 Task: Find connections with filter location Thornbury with filter topic #lockdownwith filter profile language English with filter current company Sabre Corporation with filter school St. Ann's College of Engineering and Technology., Nayunipalli(V), Vetapalem(M), Chirala-523187,(CC-F0) with filter industry Conservation Programs with filter service category Cybersecurity with filter keywords title Plumber
Action: Mouse moved to (473, 68)
Screenshot: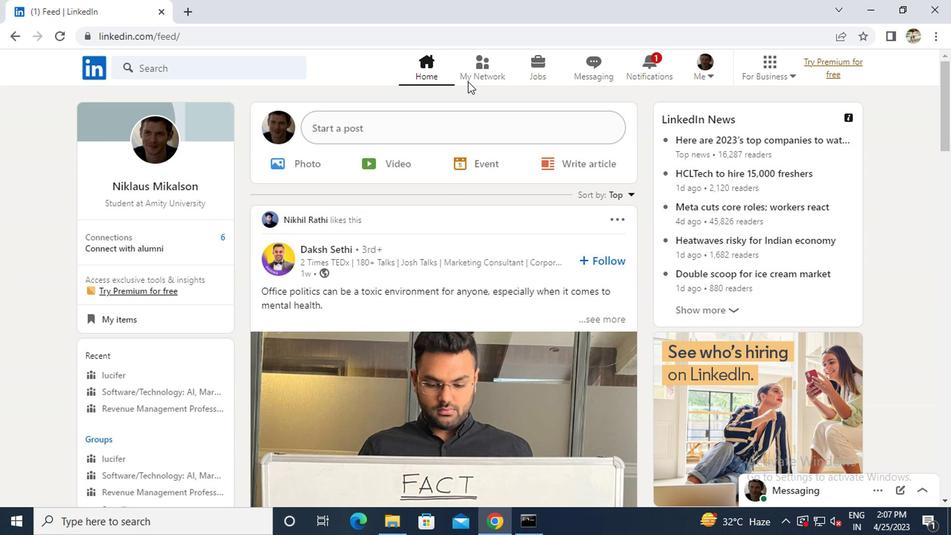 
Action: Mouse pressed left at (473, 68)
Screenshot: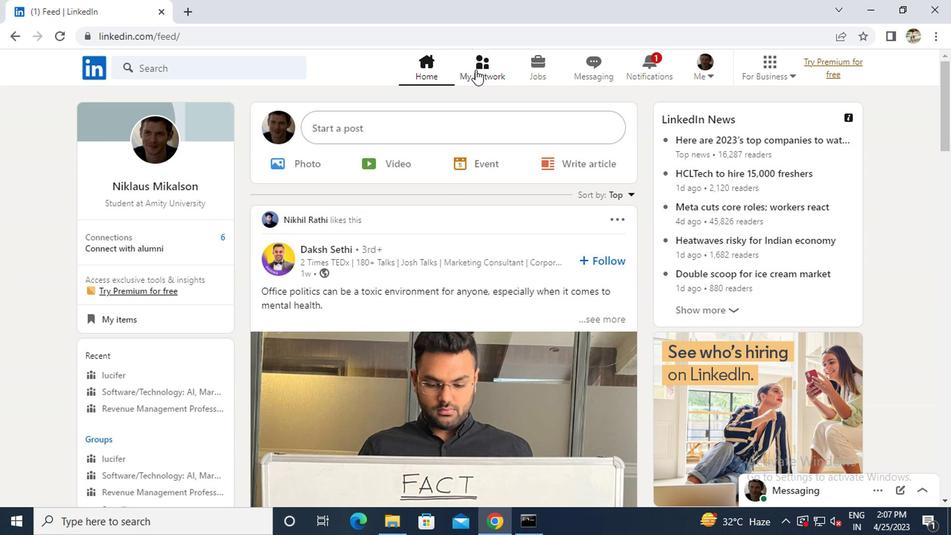 
Action: Mouse moved to (222, 143)
Screenshot: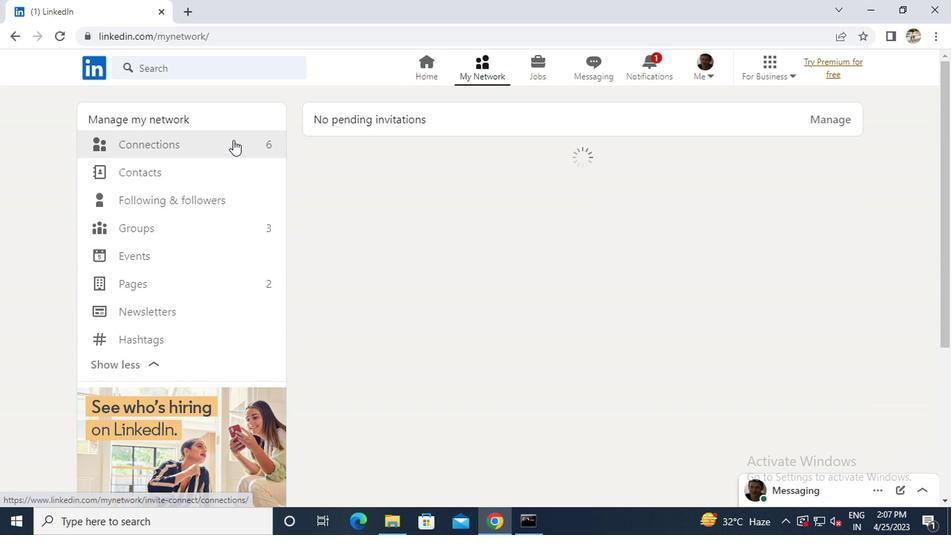 
Action: Mouse pressed left at (222, 143)
Screenshot: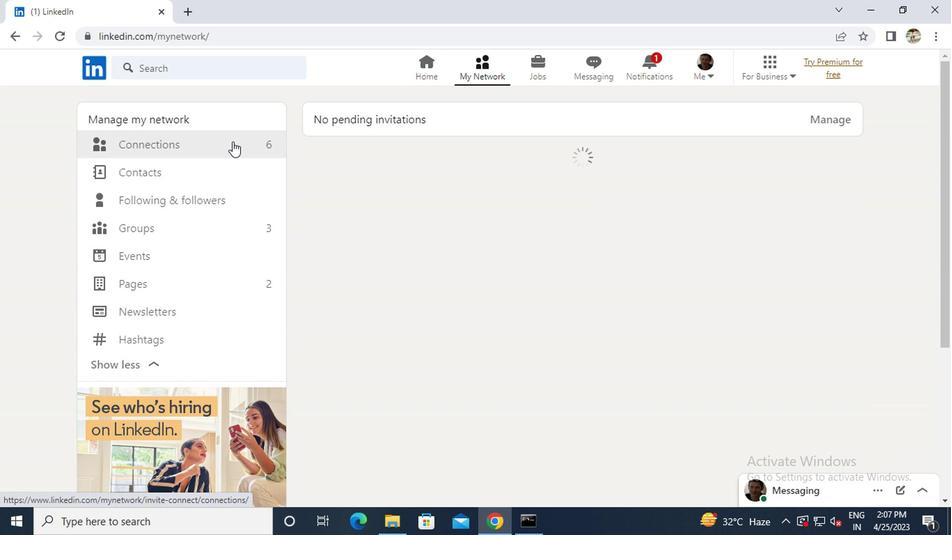 
Action: Mouse moved to (580, 146)
Screenshot: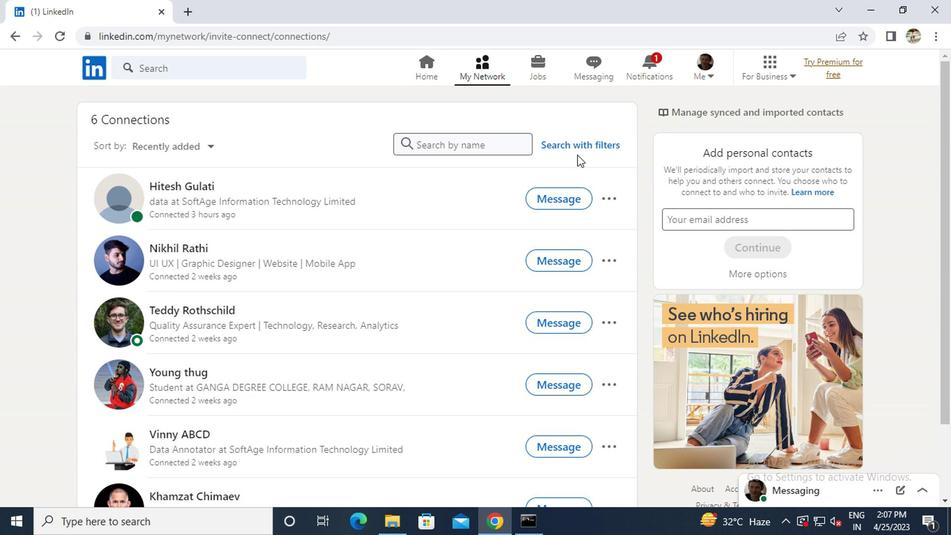 
Action: Mouse pressed left at (580, 146)
Screenshot: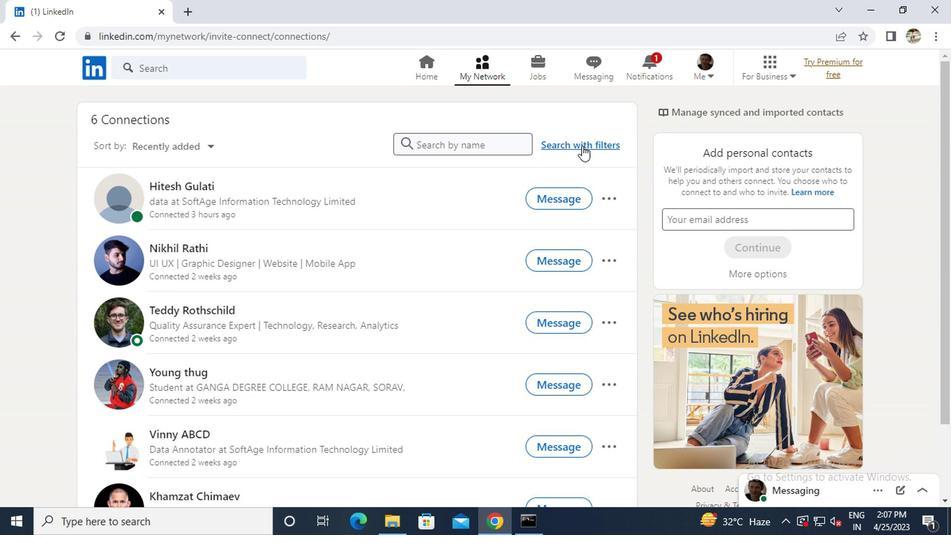 
Action: Mouse moved to (444, 100)
Screenshot: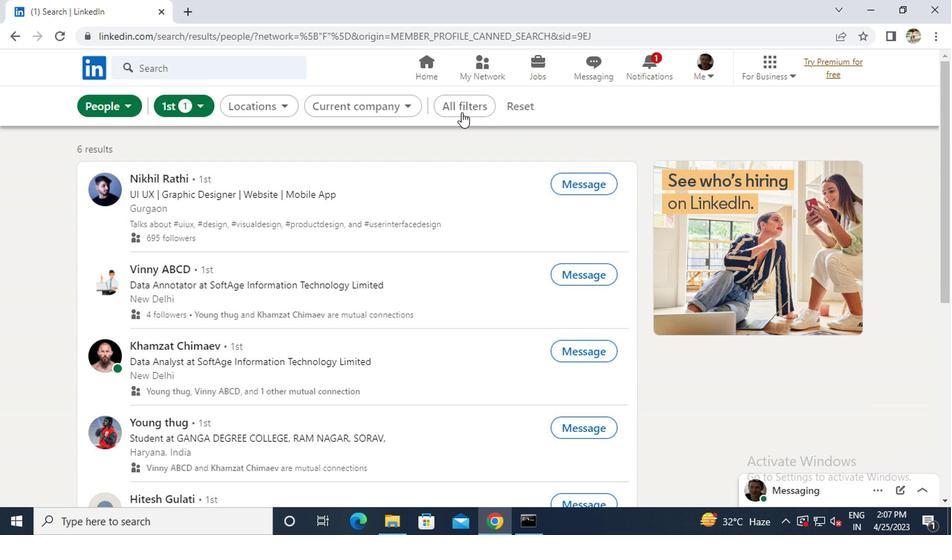 
Action: Mouse pressed left at (444, 100)
Screenshot: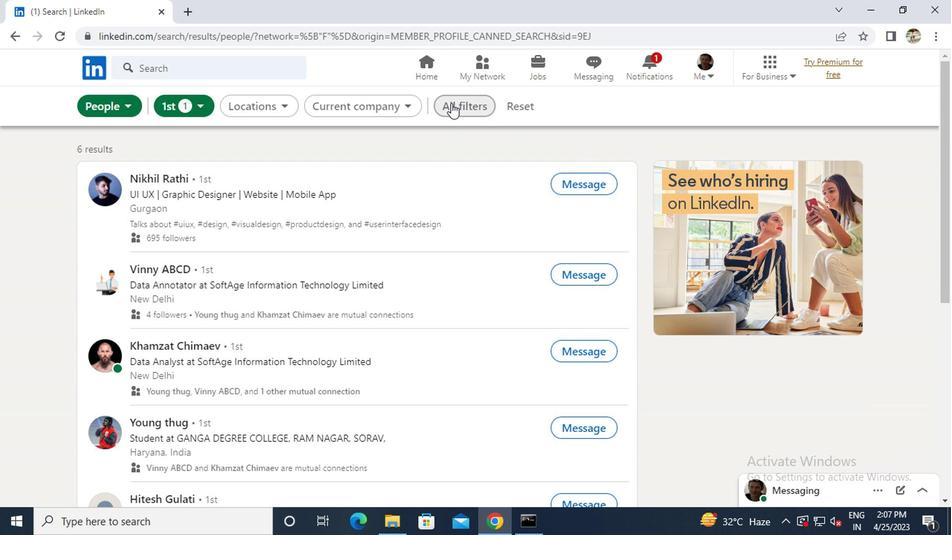 
Action: Mouse moved to (710, 282)
Screenshot: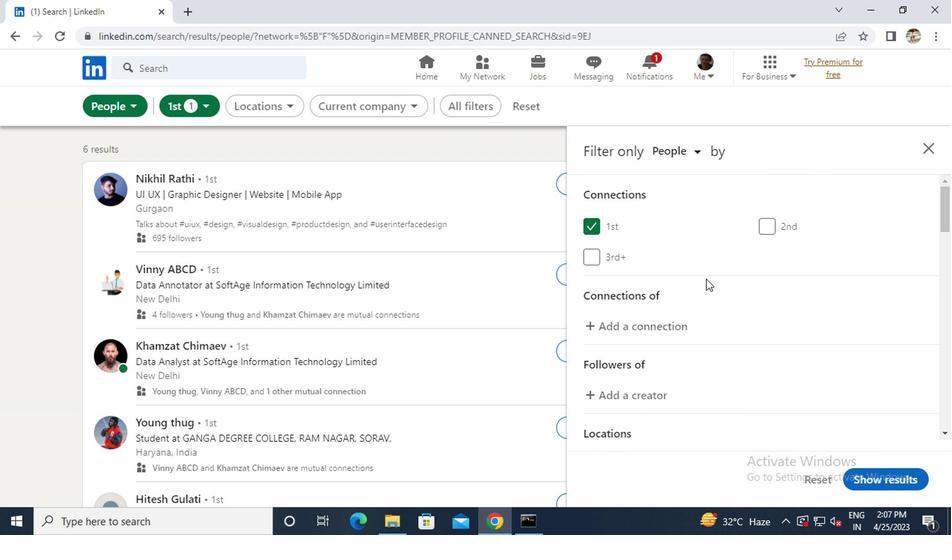 
Action: Mouse scrolled (710, 281) with delta (0, 0)
Screenshot: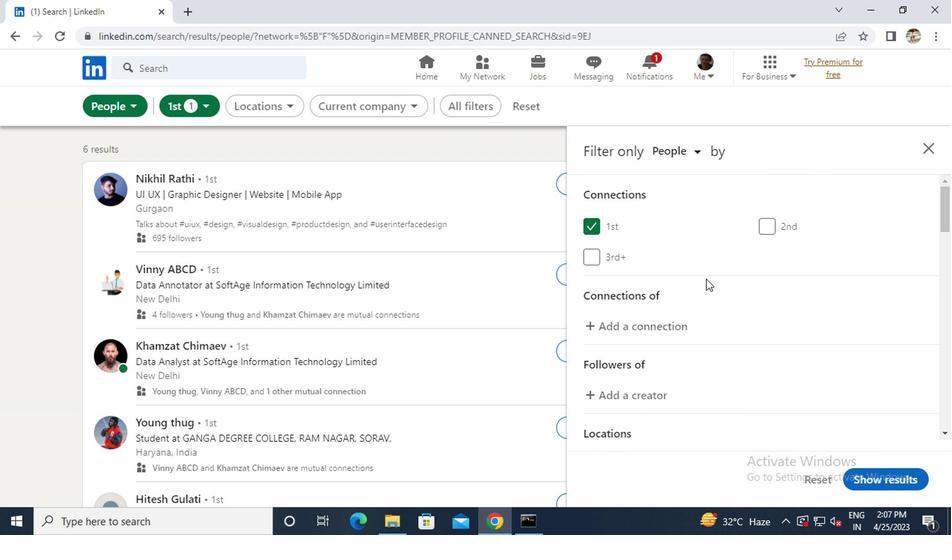 
Action: Mouse scrolled (710, 281) with delta (0, 0)
Screenshot: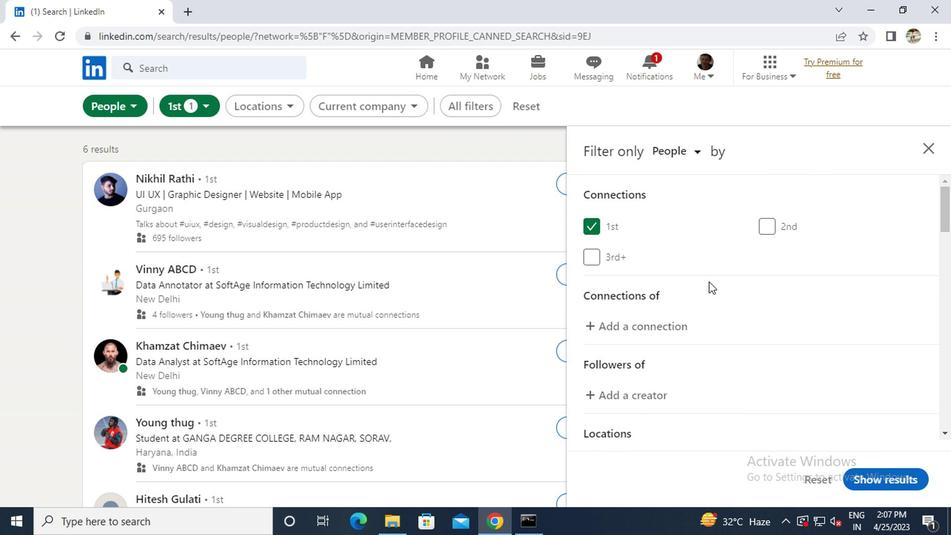 
Action: Mouse scrolled (710, 281) with delta (0, 0)
Screenshot: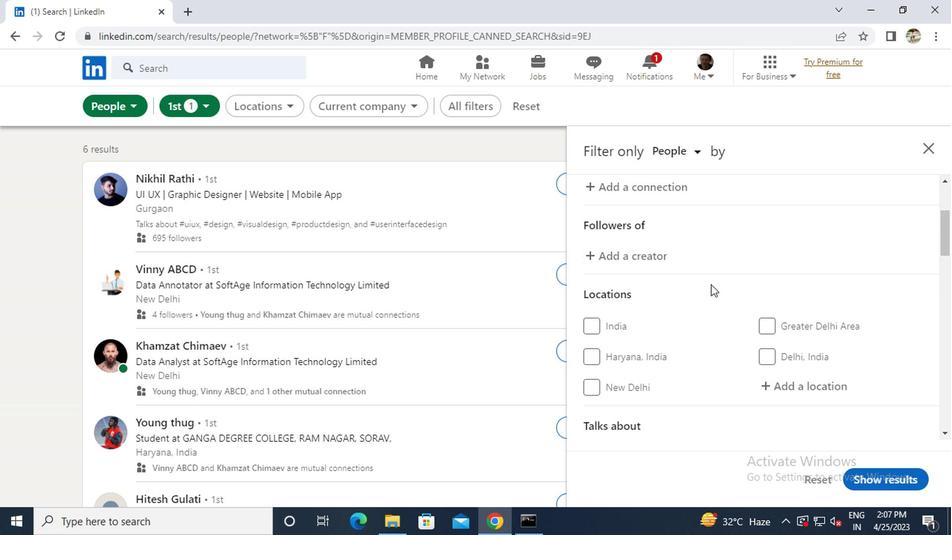 
Action: Mouse moved to (768, 309)
Screenshot: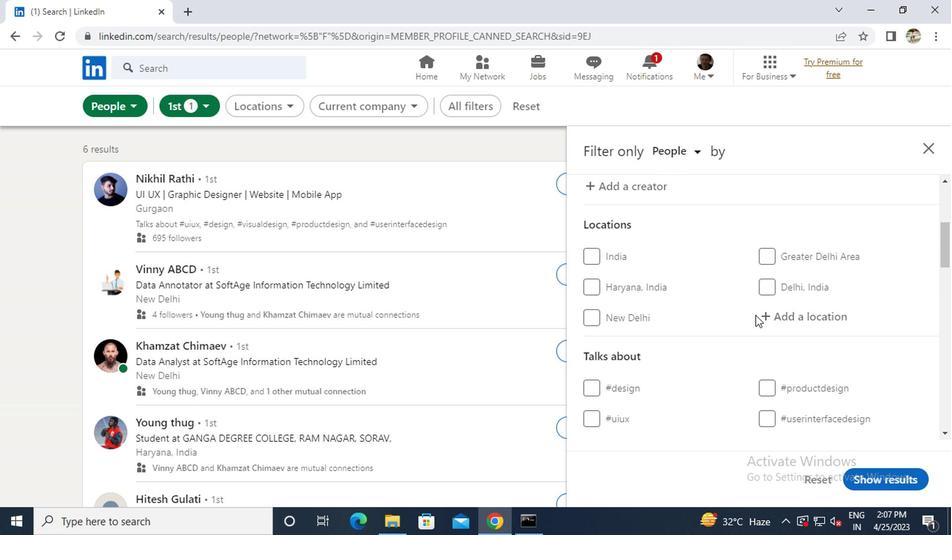 
Action: Mouse pressed left at (768, 309)
Screenshot: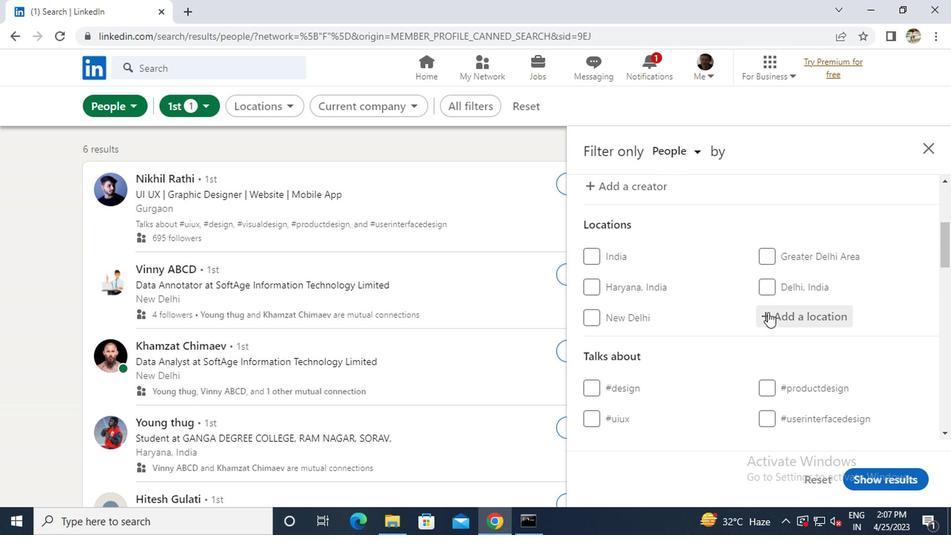 
Action: Key pressed <Key.caps_lock>t<Key.caps_lock>hornbury<Key.enter>
Screenshot: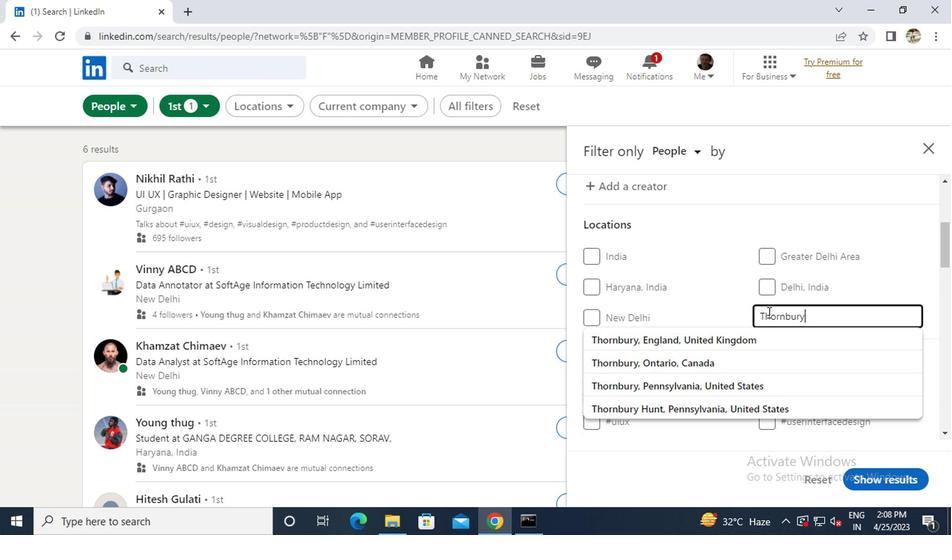 
Action: Mouse scrolled (768, 308) with delta (0, 0)
Screenshot: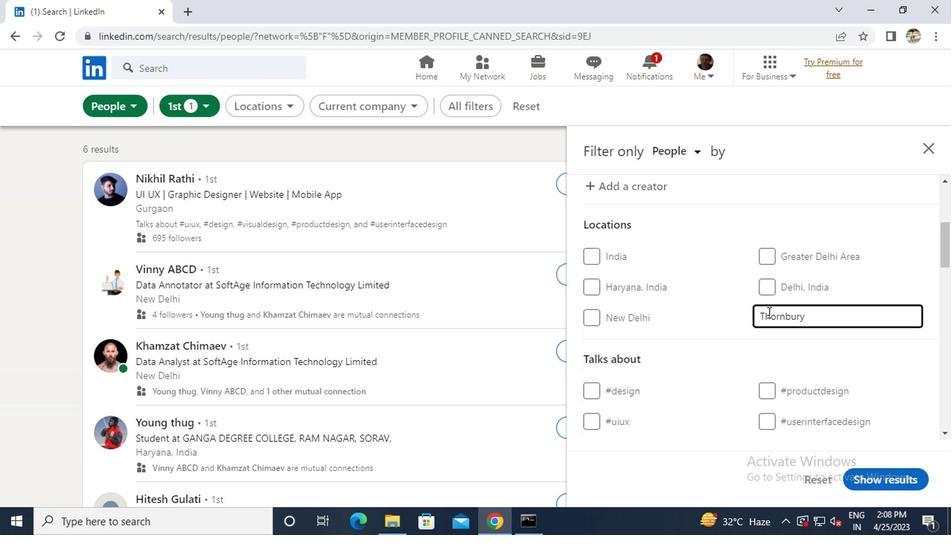 
Action: Mouse moved to (763, 310)
Screenshot: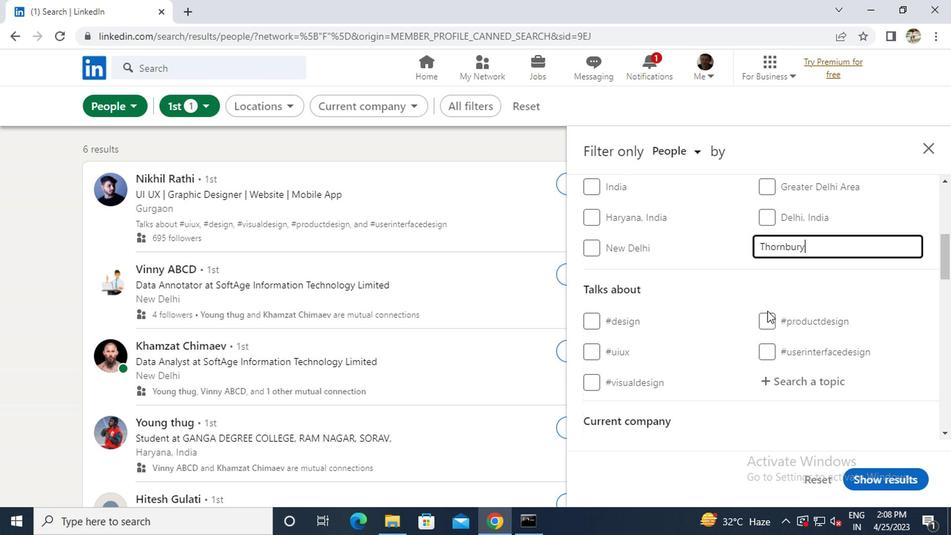 
Action: Mouse scrolled (763, 309) with delta (0, 0)
Screenshot: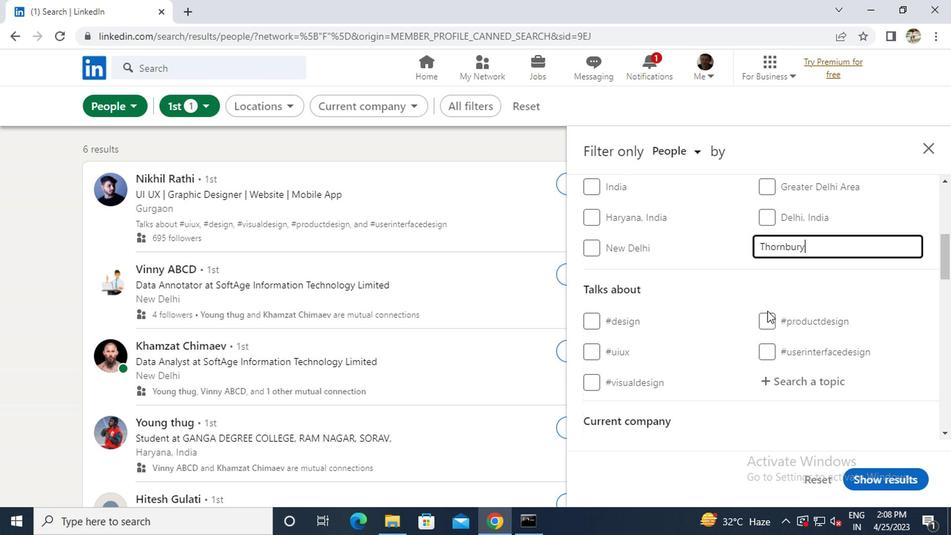 
Action: Mouse moved to (762, 310)
Screenshot: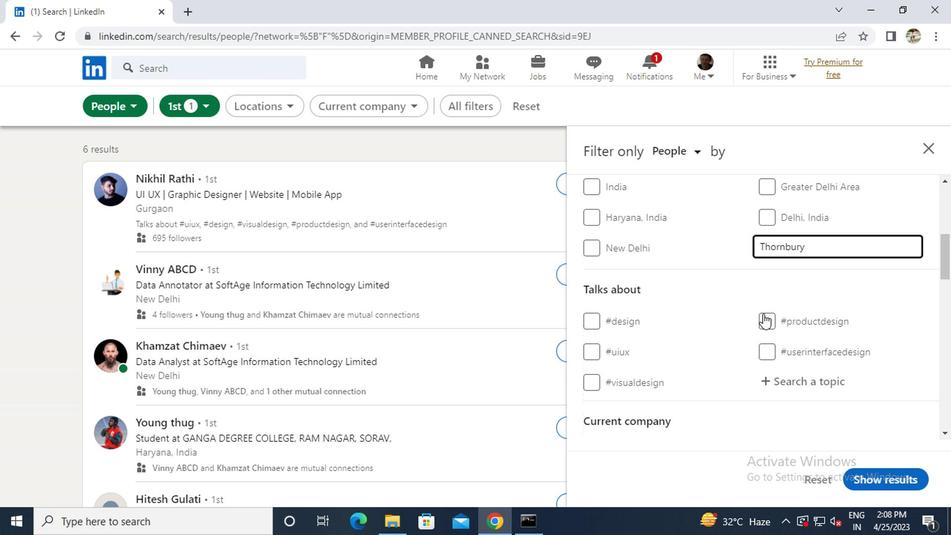 
Action: Mouse scrolled (762, 309) with delta (0, 0)
Screenshot: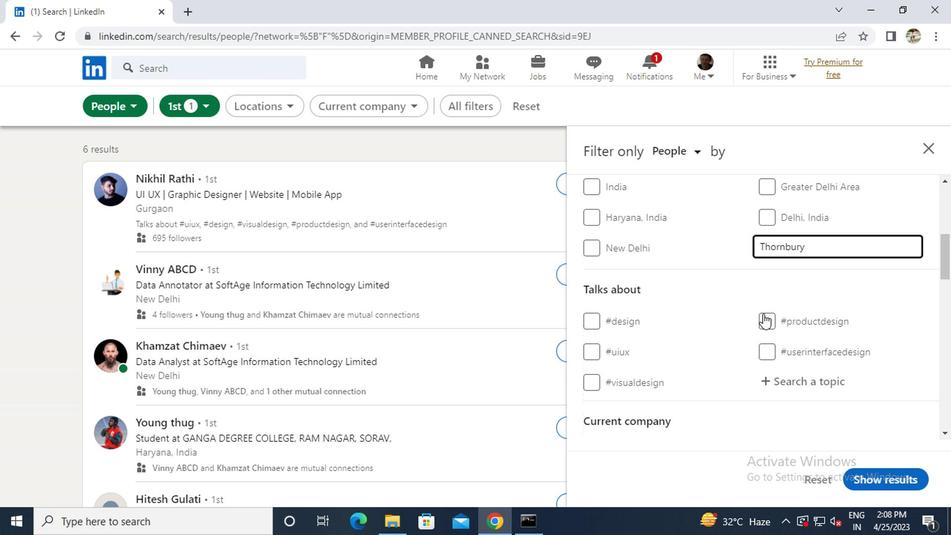 
Action: Mouse moved to (785, 245)
Screenshot: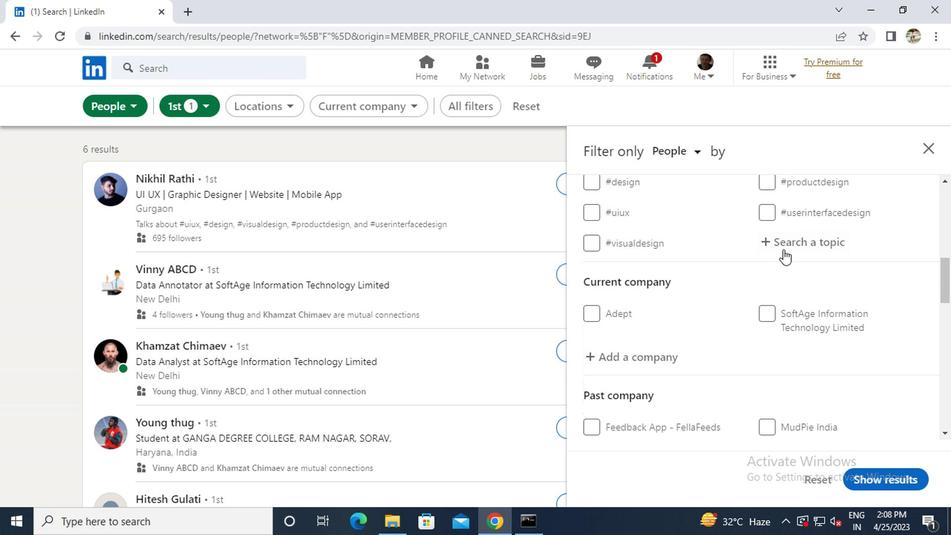 
Action: Mouse pressed left at (785, 245)
Screenshot: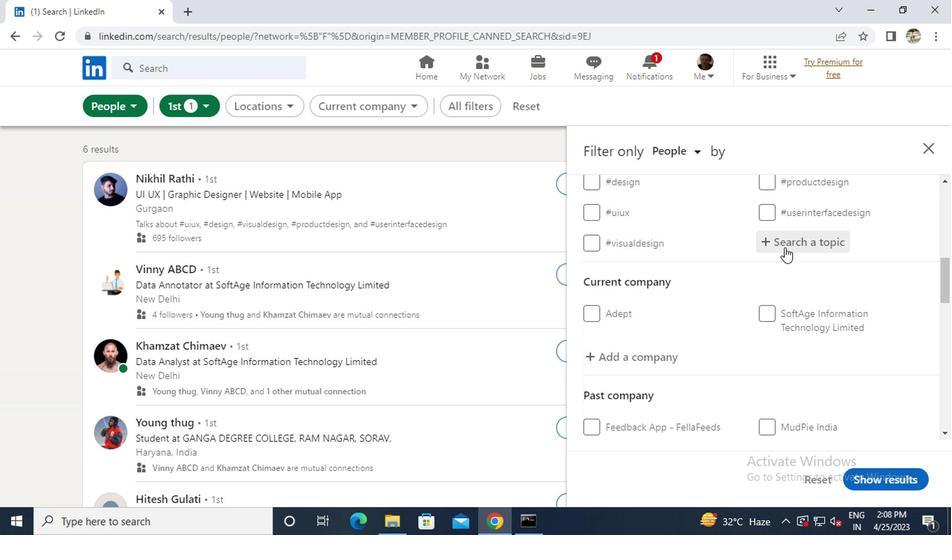 
Action: Key pressed <Key.caps_lock><Key.shift>#<Key.caps_lock>LOCKDOWN
Screenshot: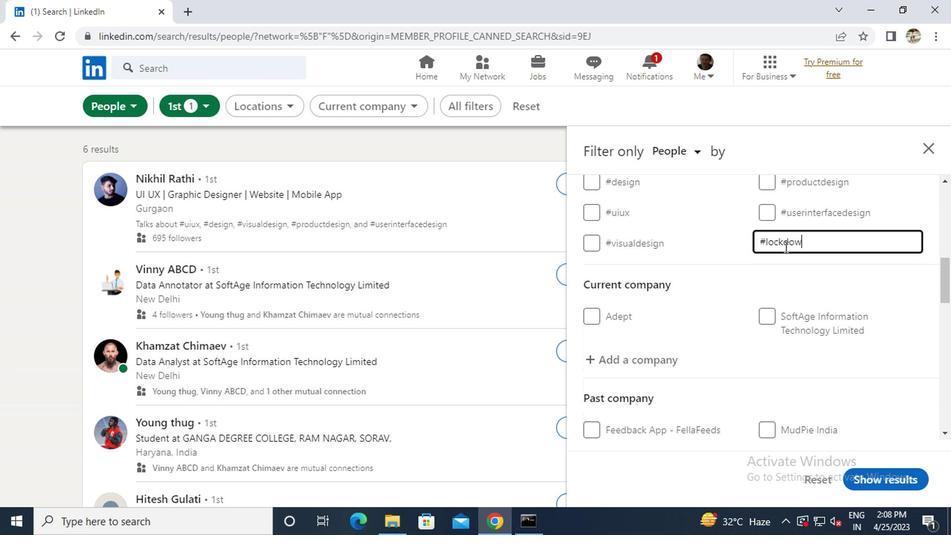 
Action: Mouse scrolled (785, 244) with delta (0, 0)
Screenshot: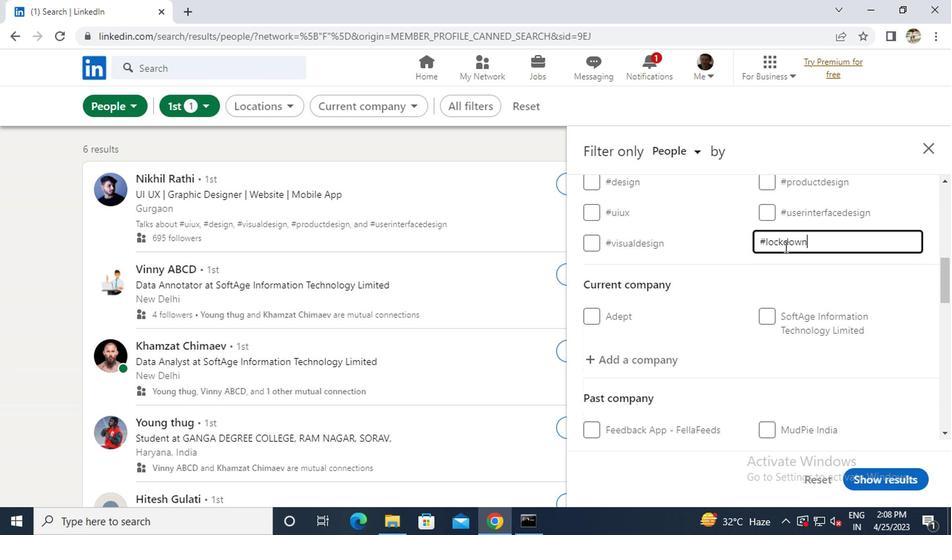 
Action: Mouse scrolled (785, 244) with delta (0, 0)
Screenshot: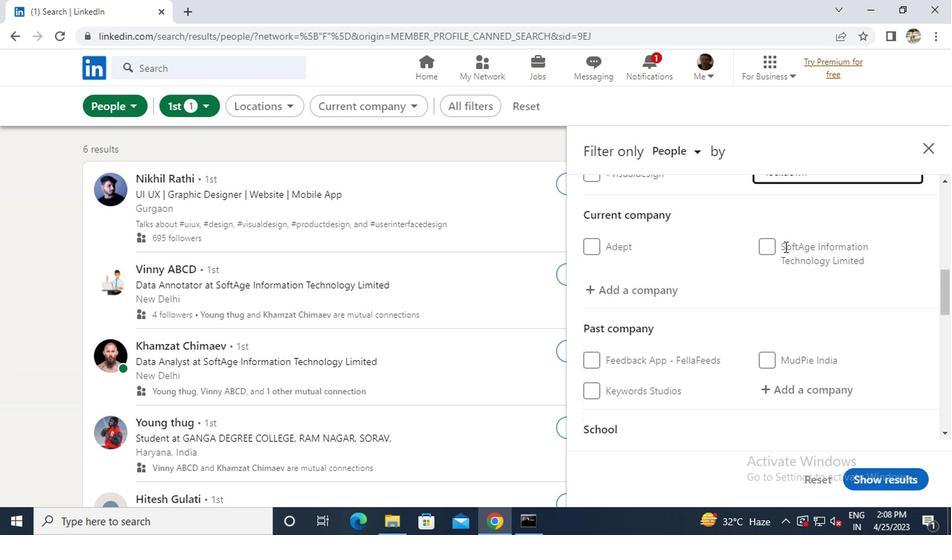 
Action: Mouse scrolled (785, 244) with delta (0, 0)
Screenshot: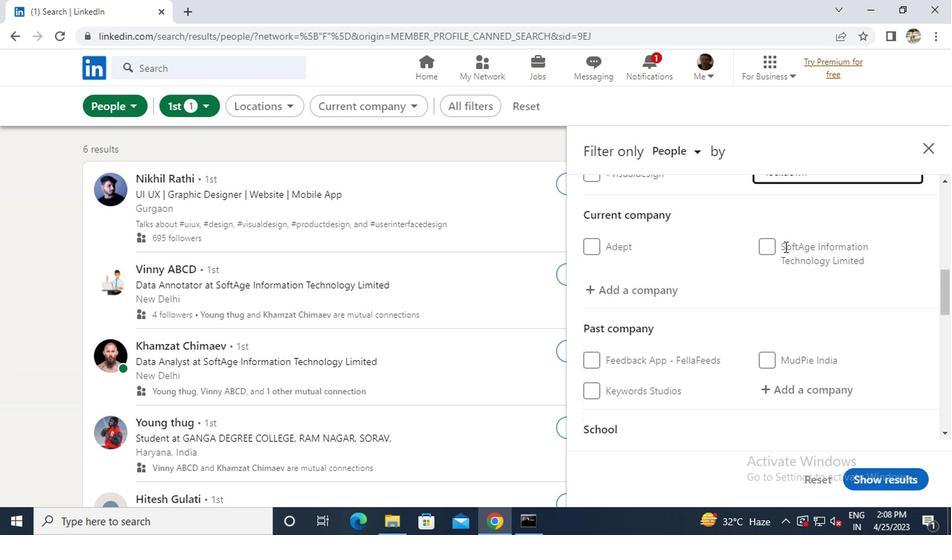 
Action: Mouse moved to (787, 242)
Screenshot: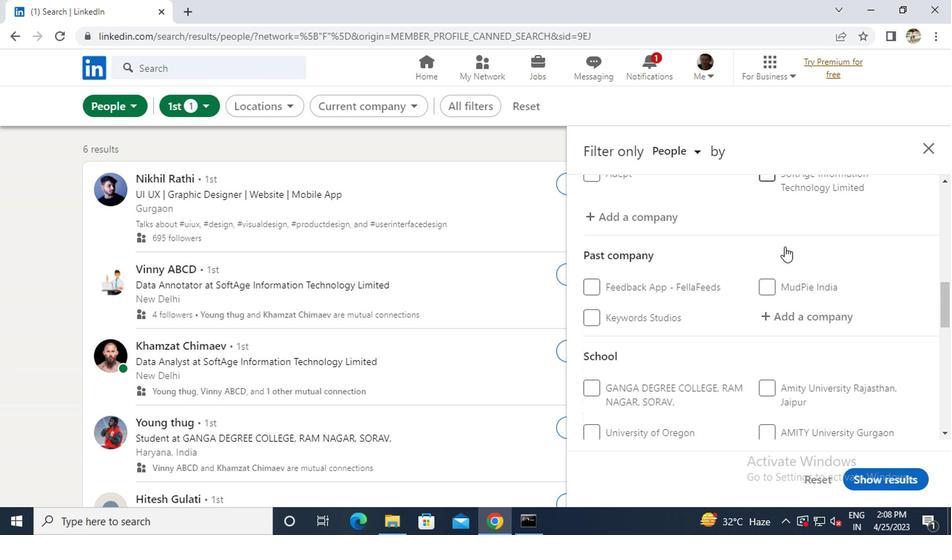 
Action: Mouse scrolled (787, 241) with delta (0, 0)
Screenshot: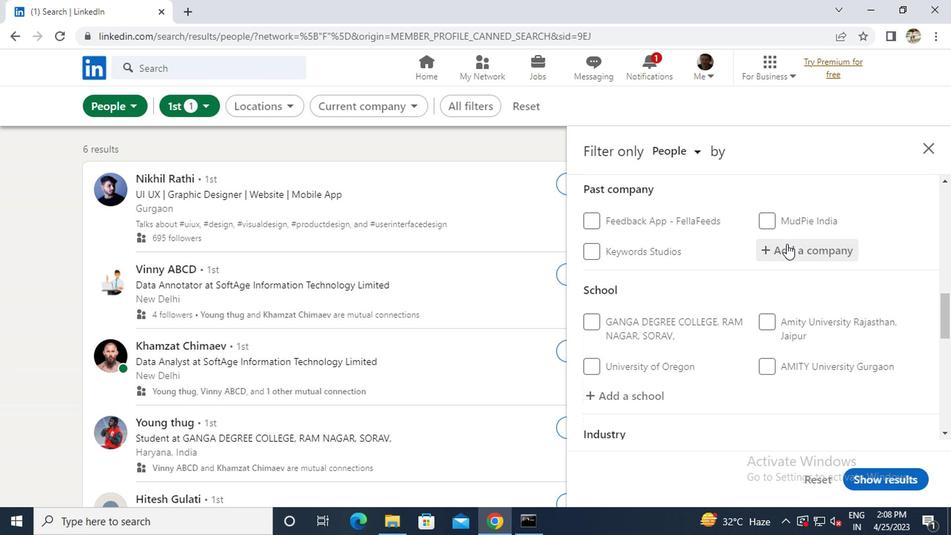 
Action: Mouse scrolled (787, 241) with delta (0, 0)
Screenshot: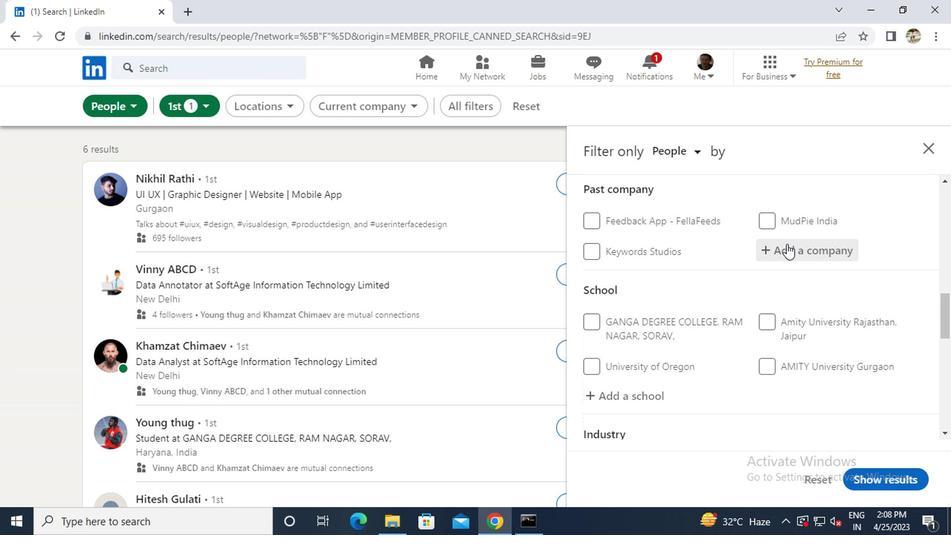 
Action: Mouse scrolled (787, 241) with delta (0, 0)
Screenshot: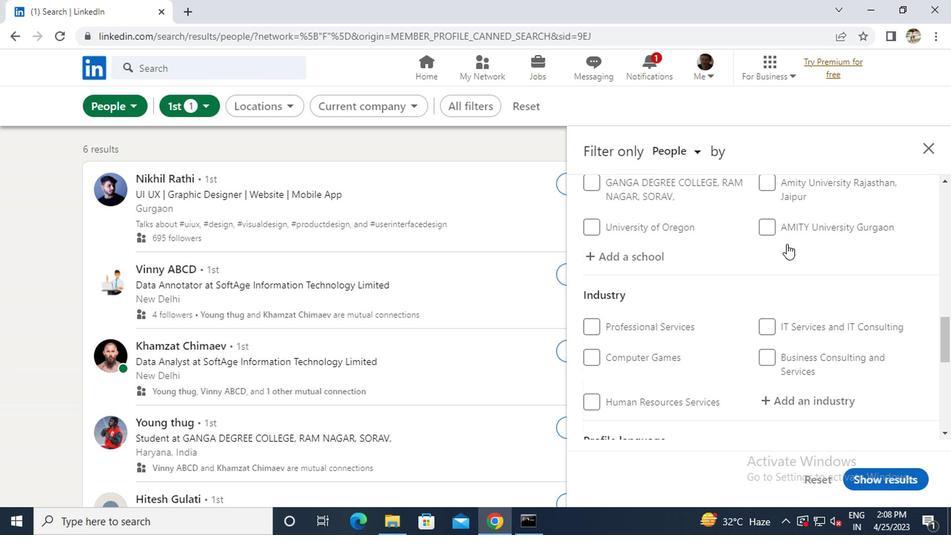 
Action: Mouse scrolled (787, 241) with delta (0, 0)
Screenshot: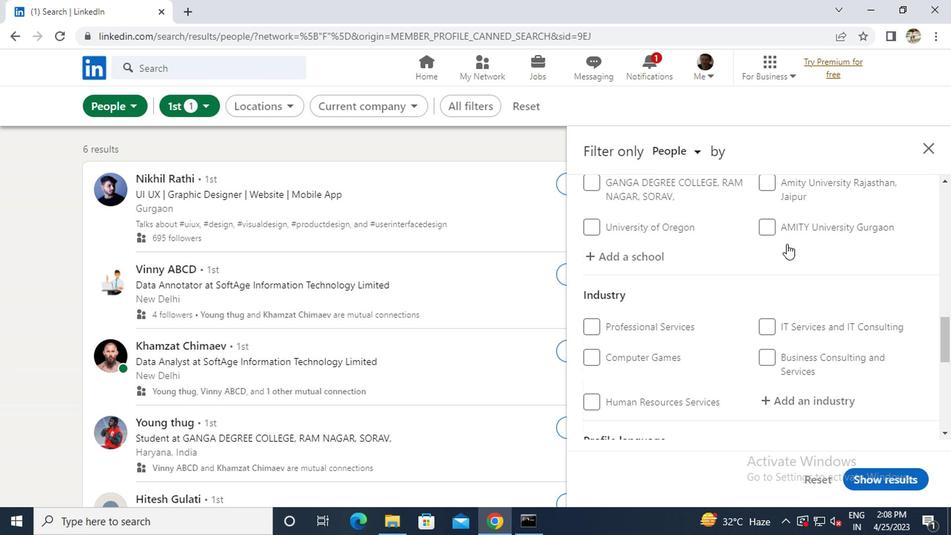 
Action: Mouse moved to (770, 243)
Screenshot: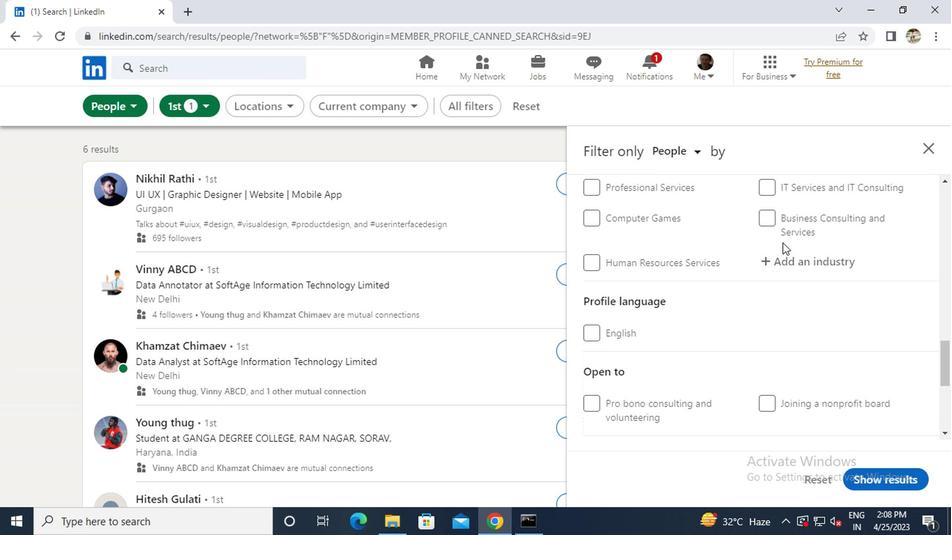 
Action: Mouse scrolled (770, 243) with delta (0, 0)
Screenshot: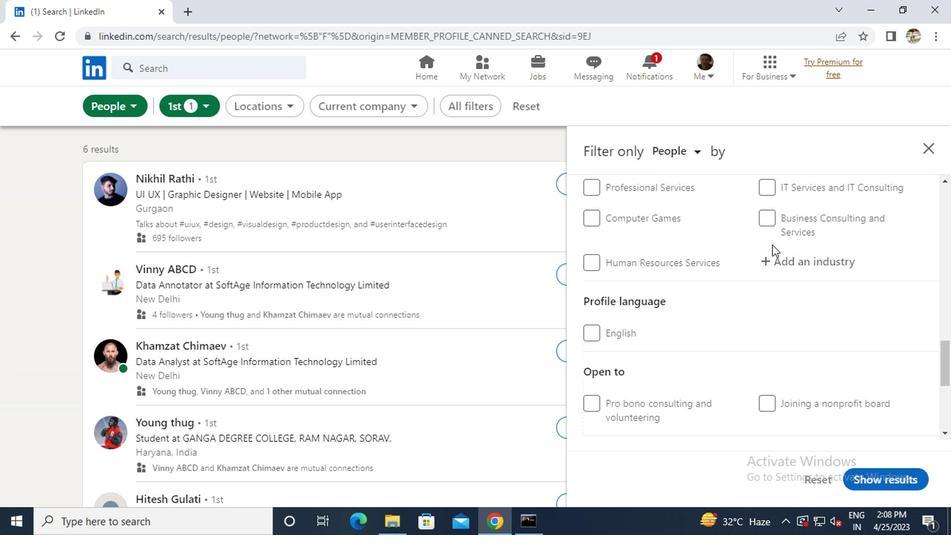 
Action: Mouse moved to (587, 265)
Screenshot: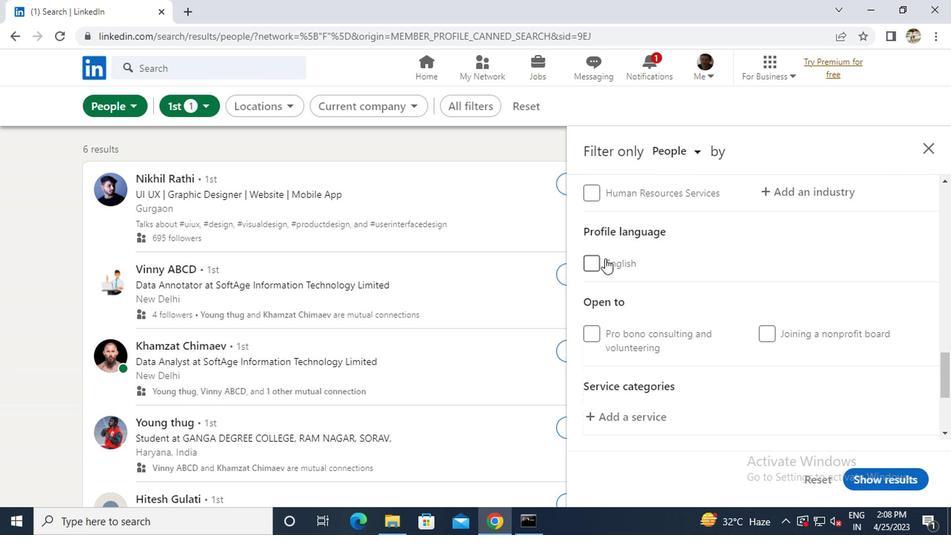 
Action: Mouse pressed left at (587, 265)
Screenshot: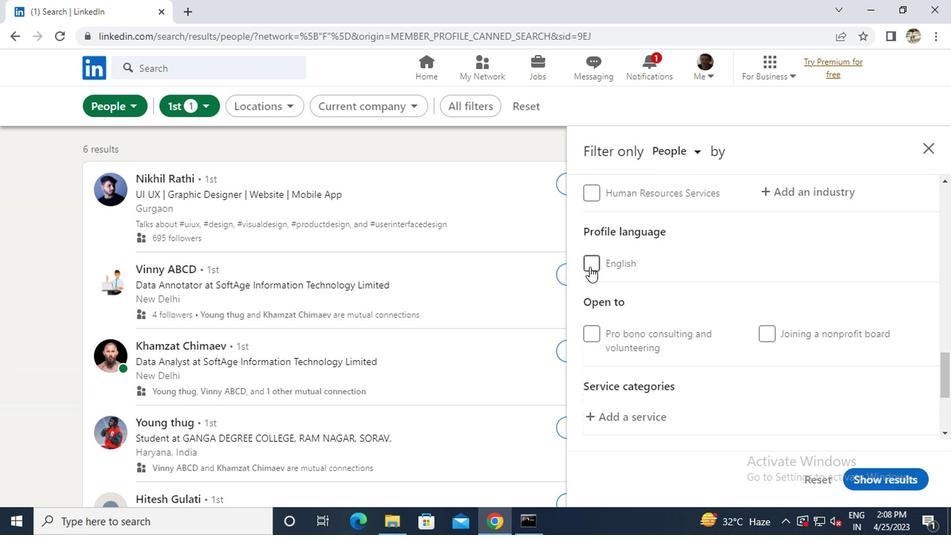
Action: Mouse scrolled (587, 265) with delta (0, 0)
Screenshot: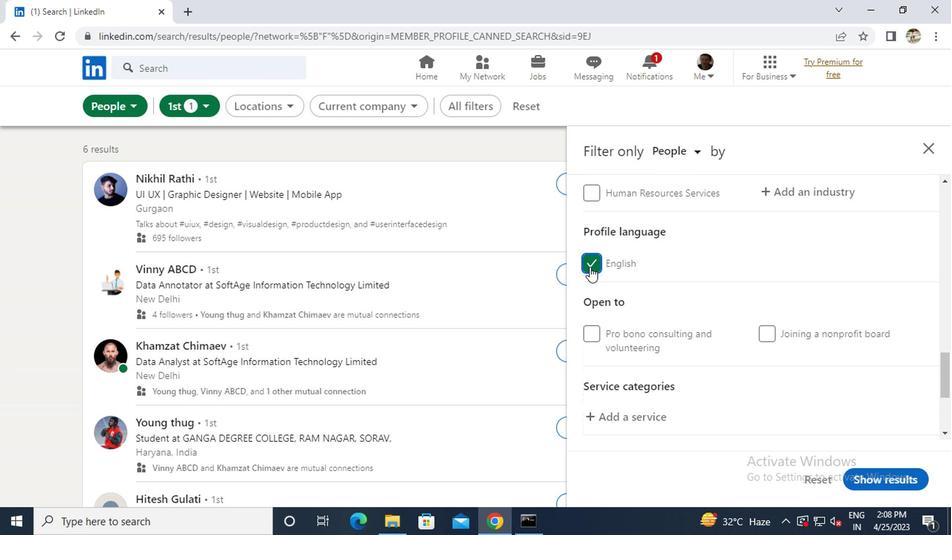 
Action: Mouse scrolled (587, 265) with delta (0, 0)
Screenshot: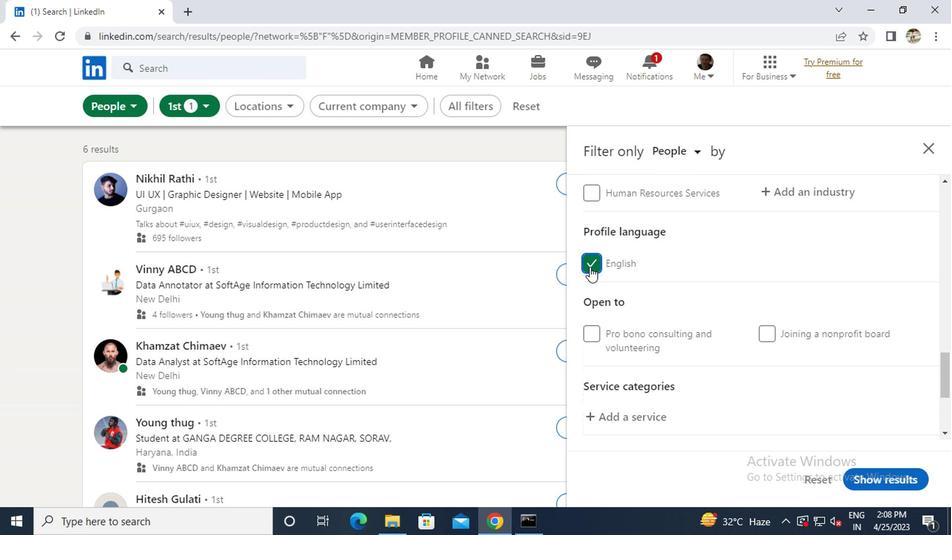 
Action: Mouse scrolled (587, 265) with delta (0, 0)
Screenshot: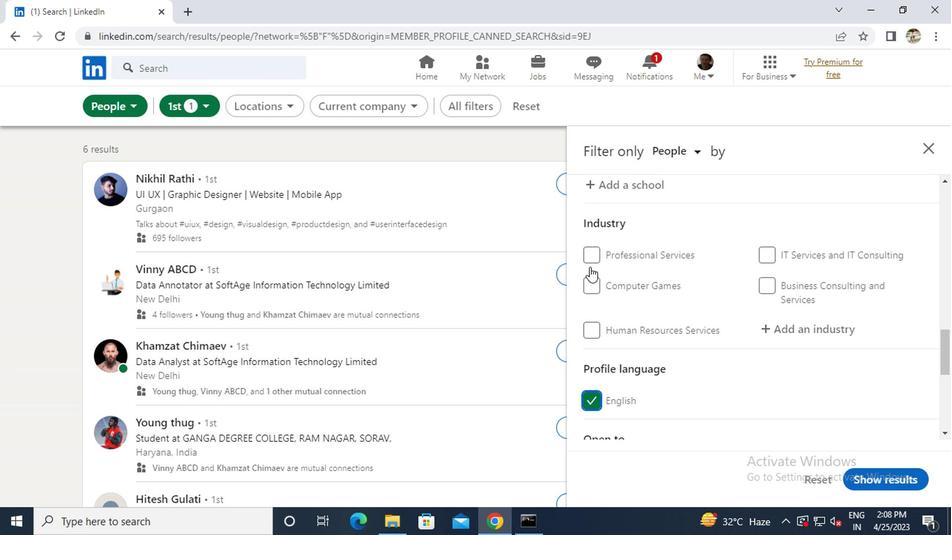 
Action: Mouse scrolled (587, 265) with delta (0, 0)
Screenshot: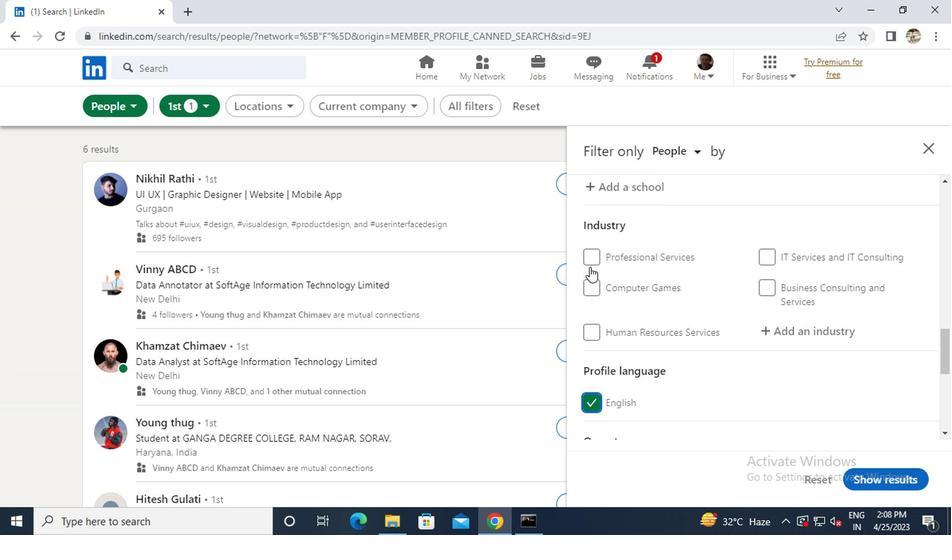 
Action: Mouse moved to (586, 265)
Screenshot: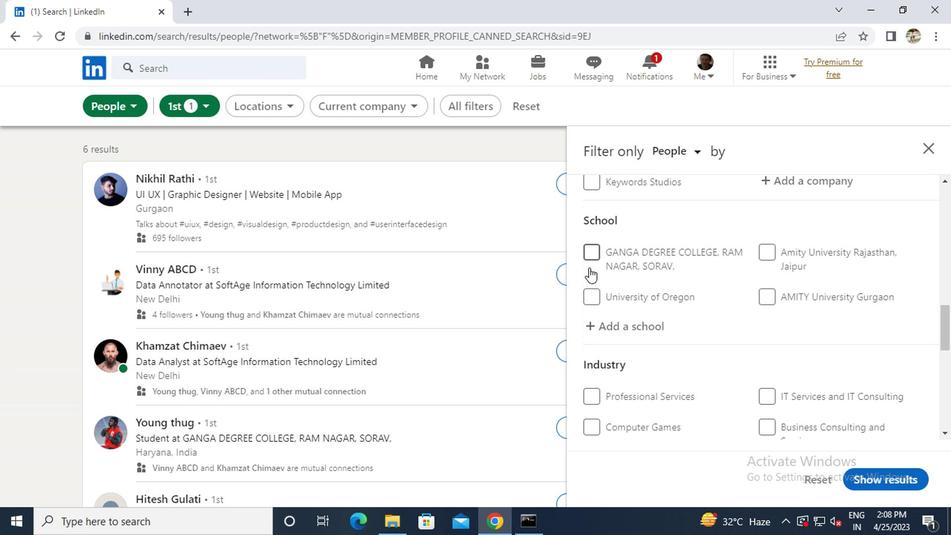 
Action: Mouse scrolled (586, 266) with delta (0, 0)
Screenshot: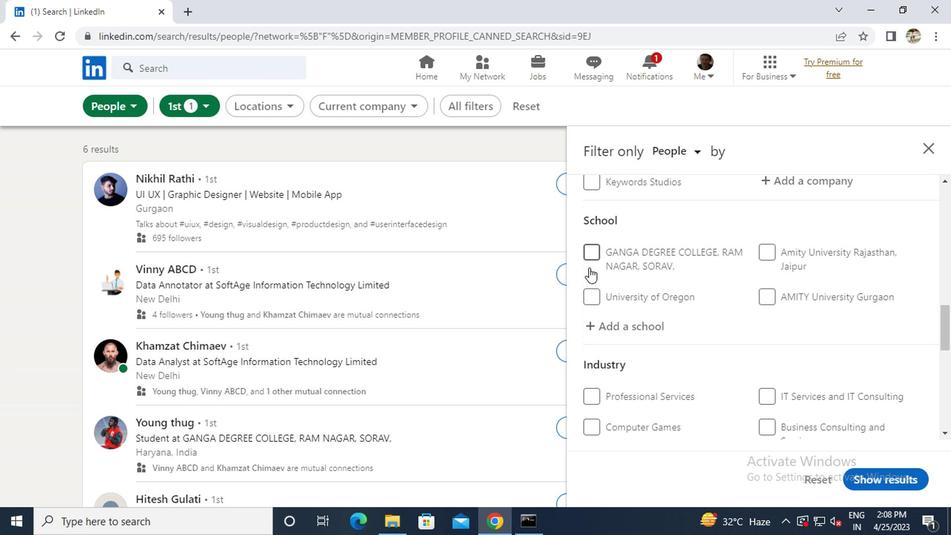 
Action: Mouse scrolled (586, 266) with delta (0, 0)
Screenshot: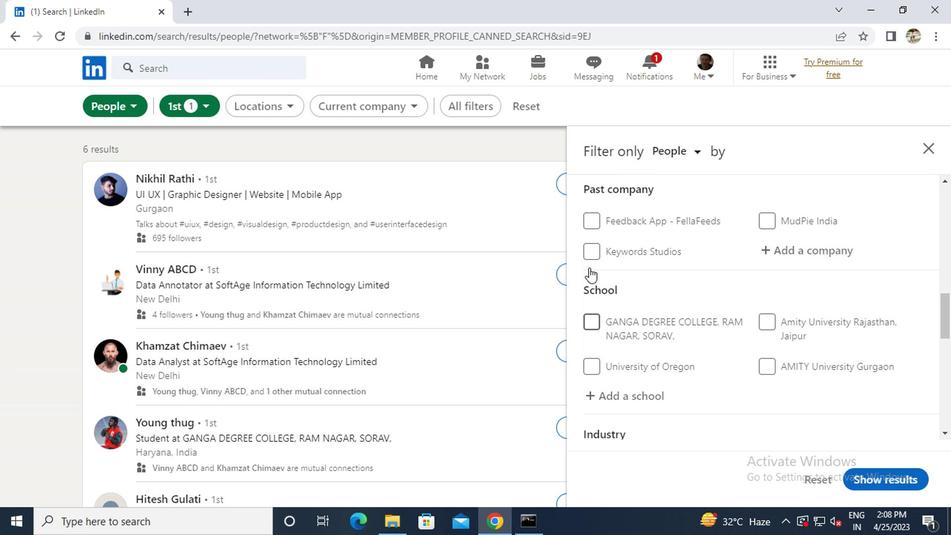 
Action: Mouse moved to (791, 287)
Screenshot: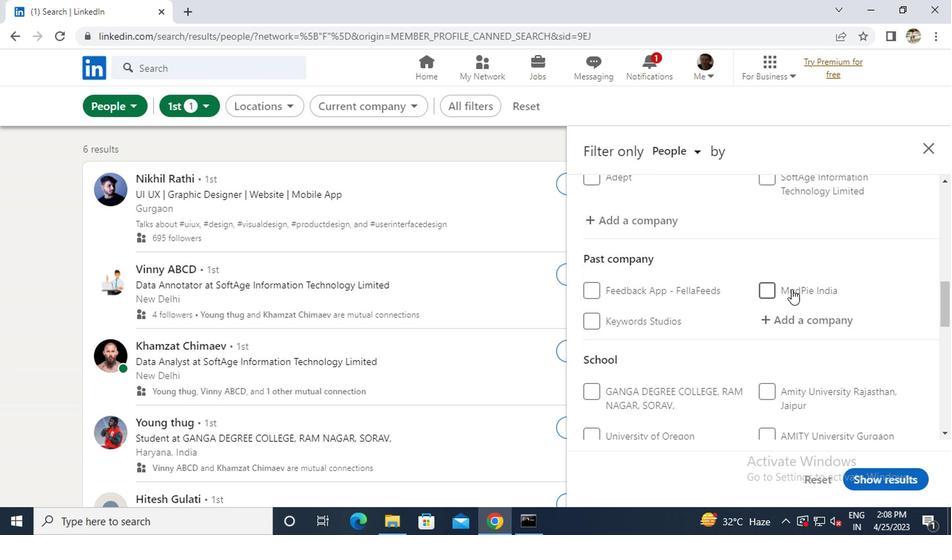 
Action: Mouse scrolled (791, 287) with delta (0, 0)
Screenshot: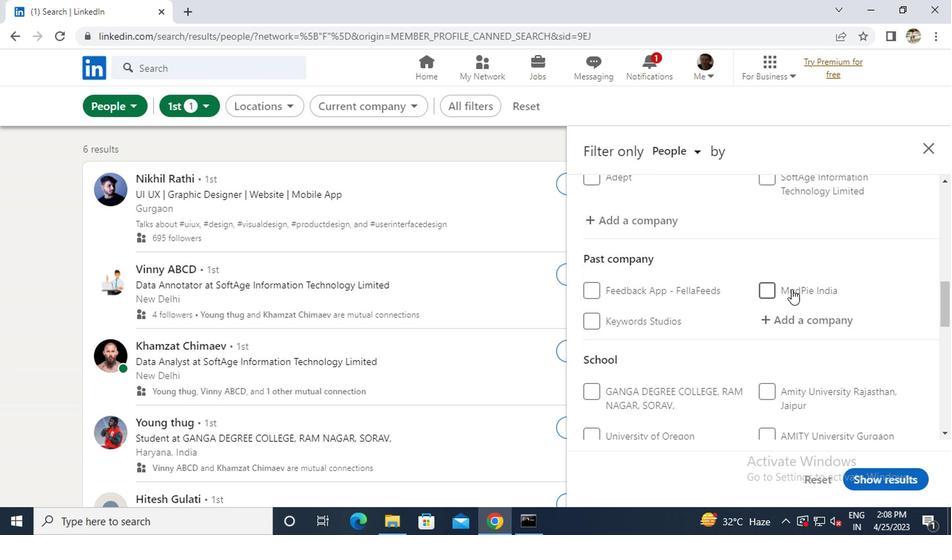 
Action: Mouse moved to (662, 290)
Screenshot: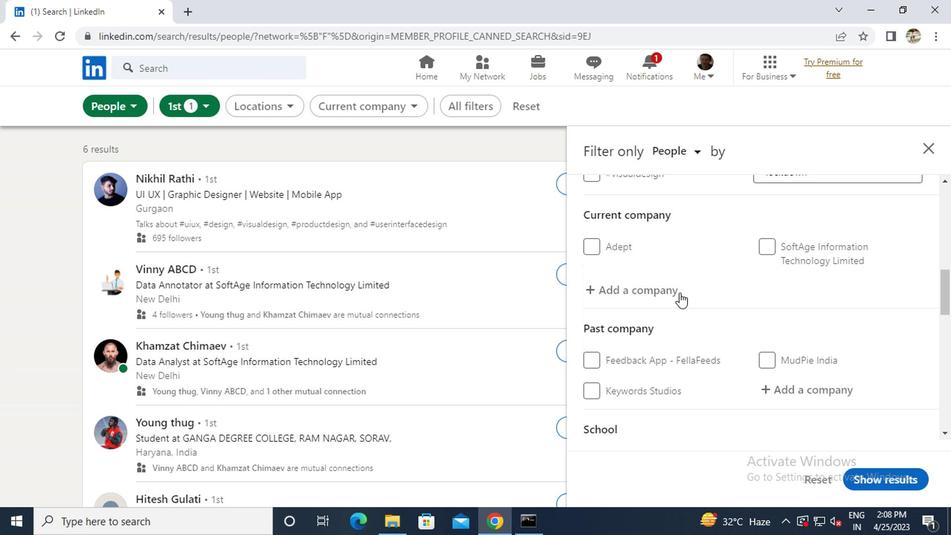 
Action: Mouse pressed left at (662, 290)
Screenshot: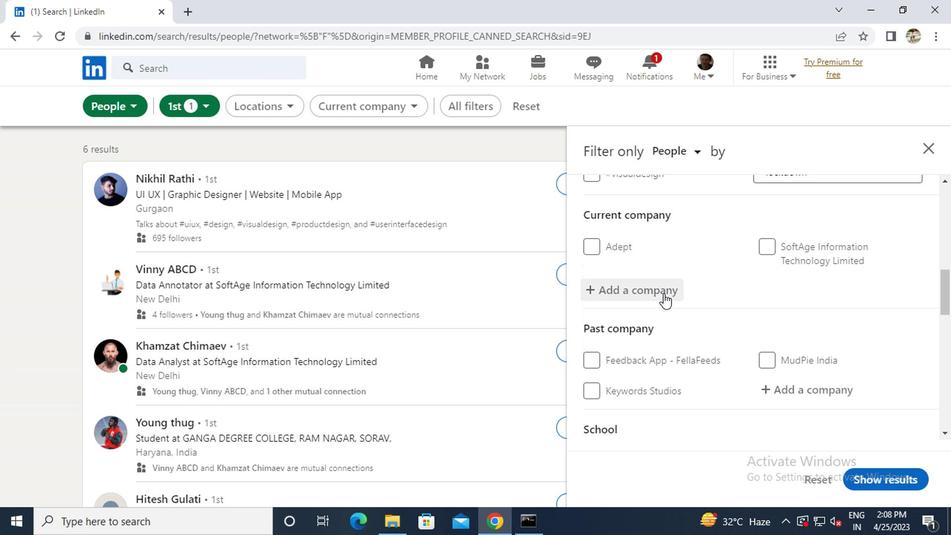 
Action: Mouse moved to (662, 290)
Screenshot: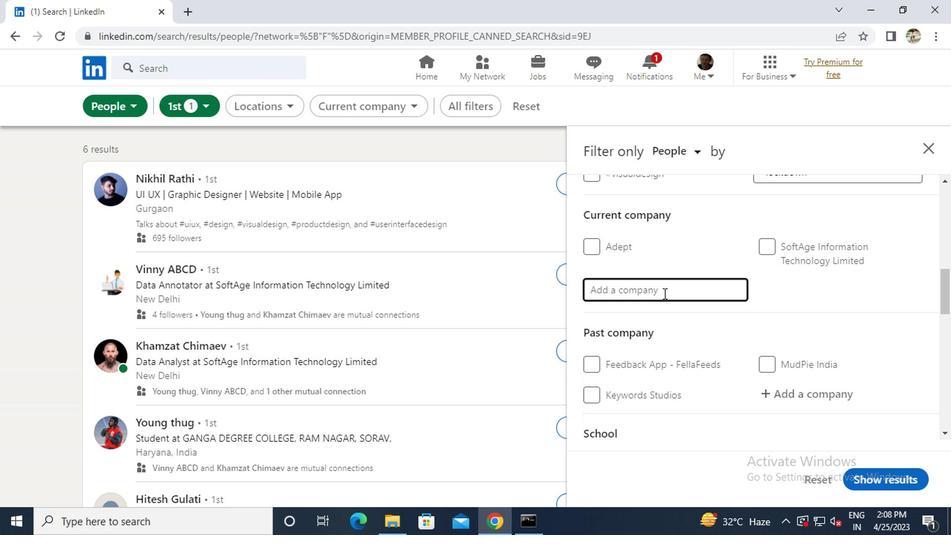 
Action: Key pressed <Key.caps_lock>S<Key.caps_lock>ABRE<Key.space><Key.caps_lock>
Screenshot: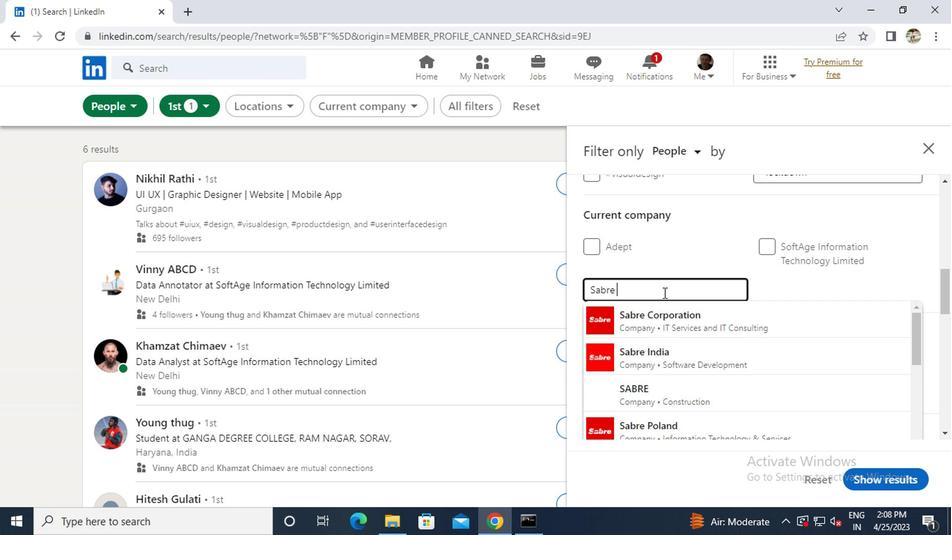 
Action: Mouse moved to (662, 310)
Screenshot: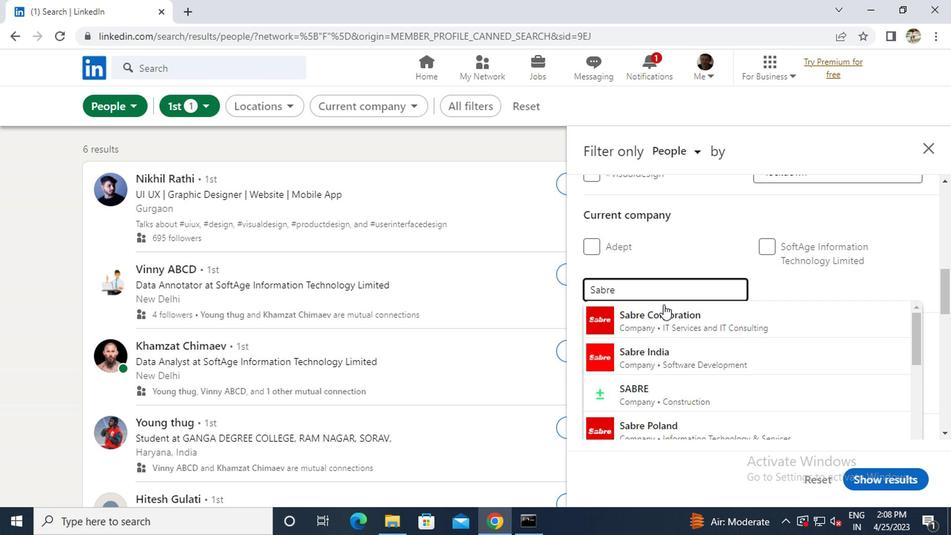
Action: Mouse pressed left at (662, 310)
Screenshot: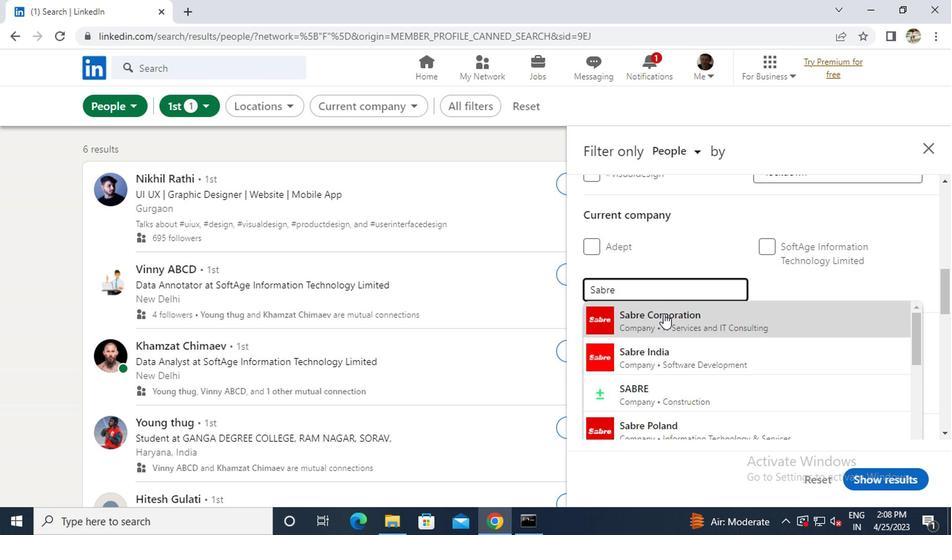
Action: Mouse scrolled (662, 309) with delta (0, 0)
Screenshot: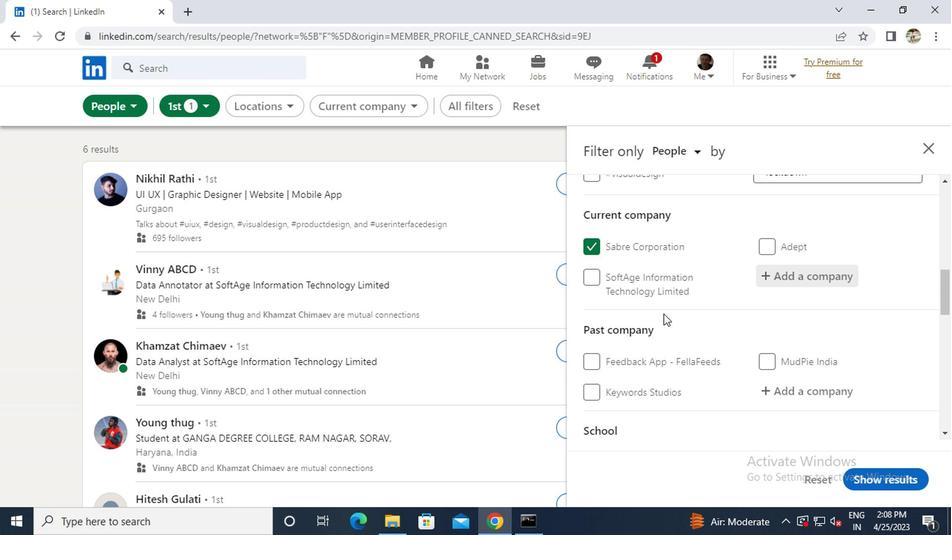 
Action: Mouse scrolled (662, 309) with delta (0, 0)
Screenshot: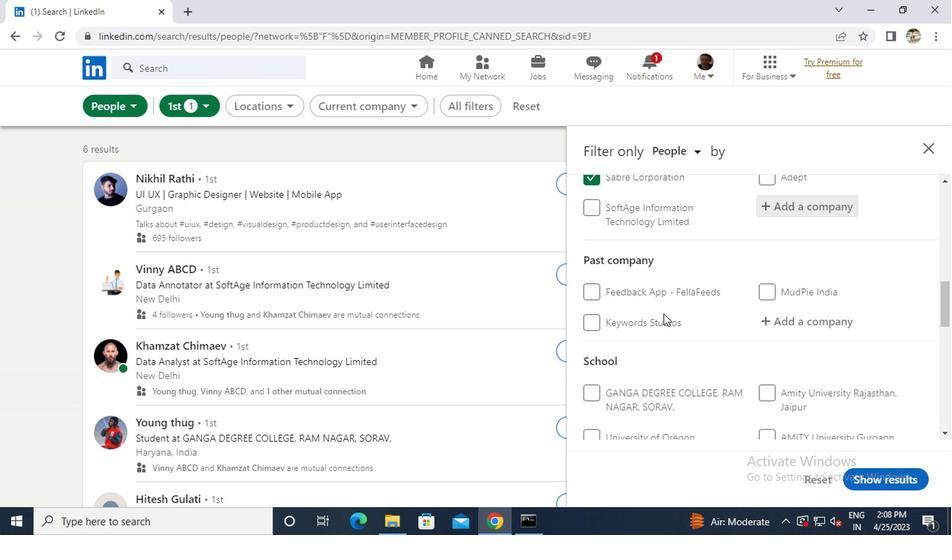 
Action: Mouse scrolled (662, 309) with delta (0, 0)
Screenshot: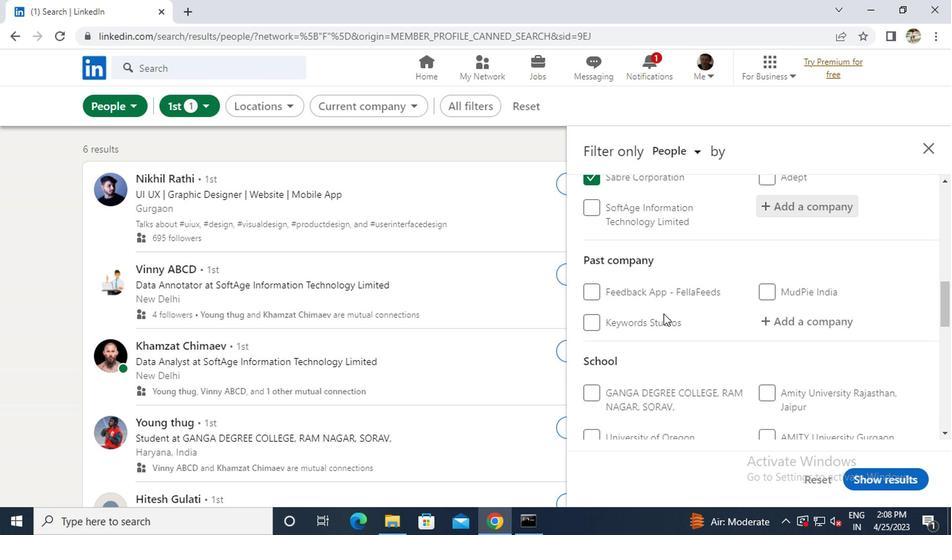 
Action: Mouse moved to (639, 325)
Screenshot: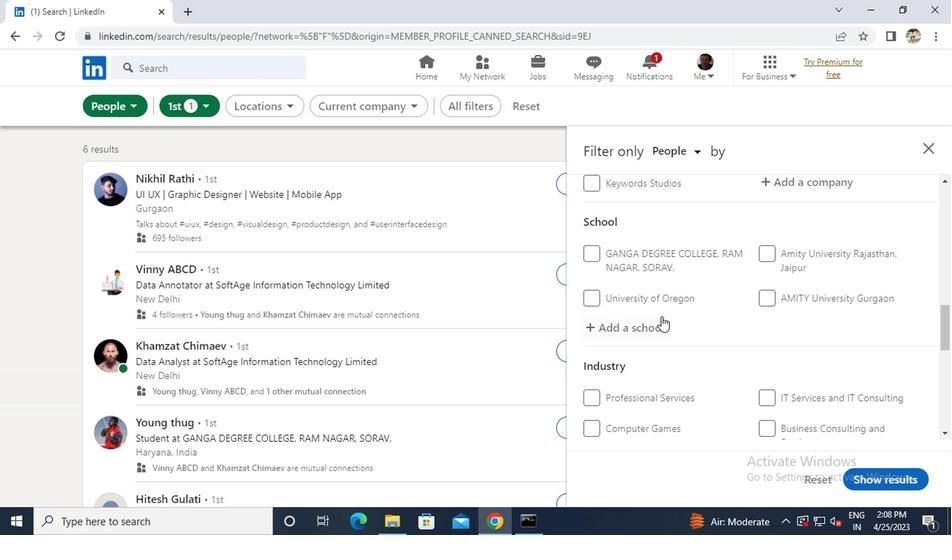 
Action: Mouse pressed left at (639, 325)
Screenshot: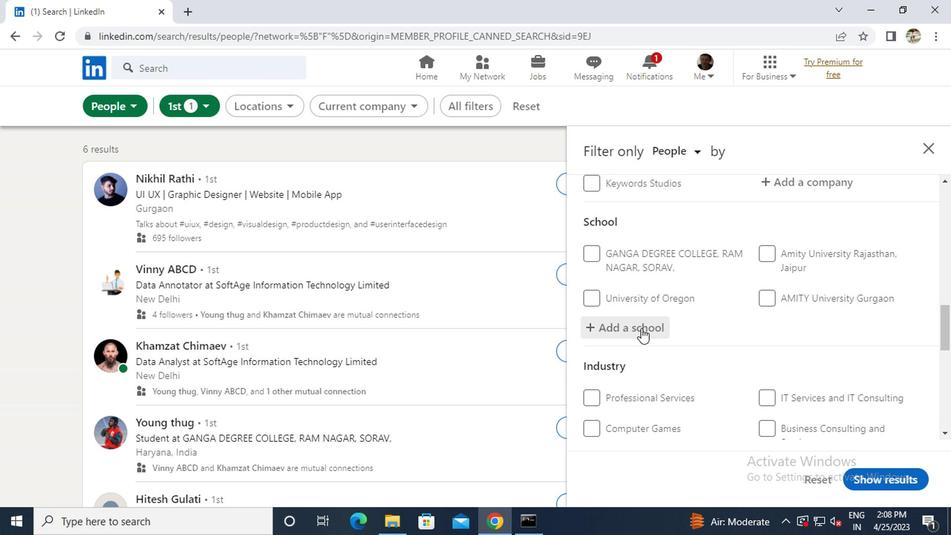 
Action: Key pressed S<Key.caps_lock>T.<Key.space><Key.caps_lock>A<Key.caps_lock><Key.caps_lock><Key.caps_lock>NN<Key.space><Key.backspace>'S<Key.space><Key.caps_lock>C<Key.caps_lock>C
Screenshot: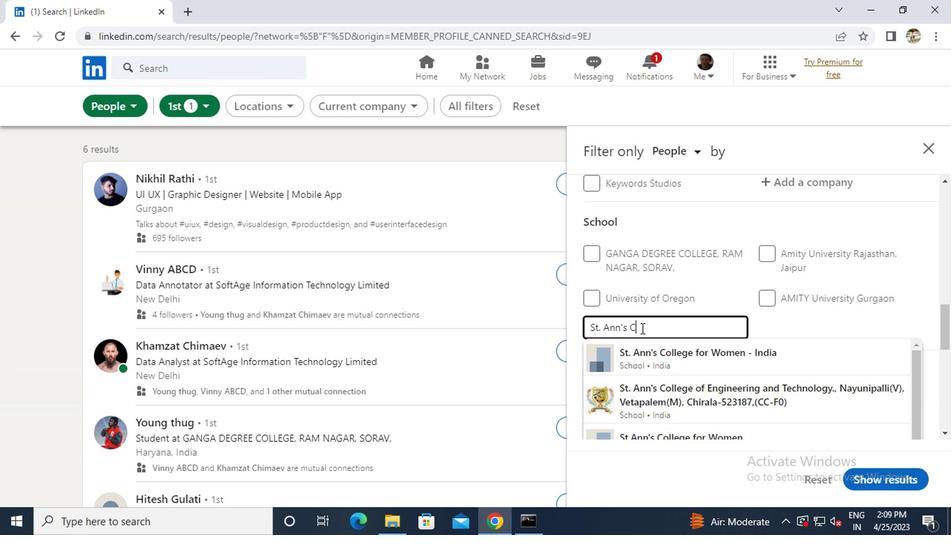 
Action: Mouse moved to (646, 353)
Screenshot: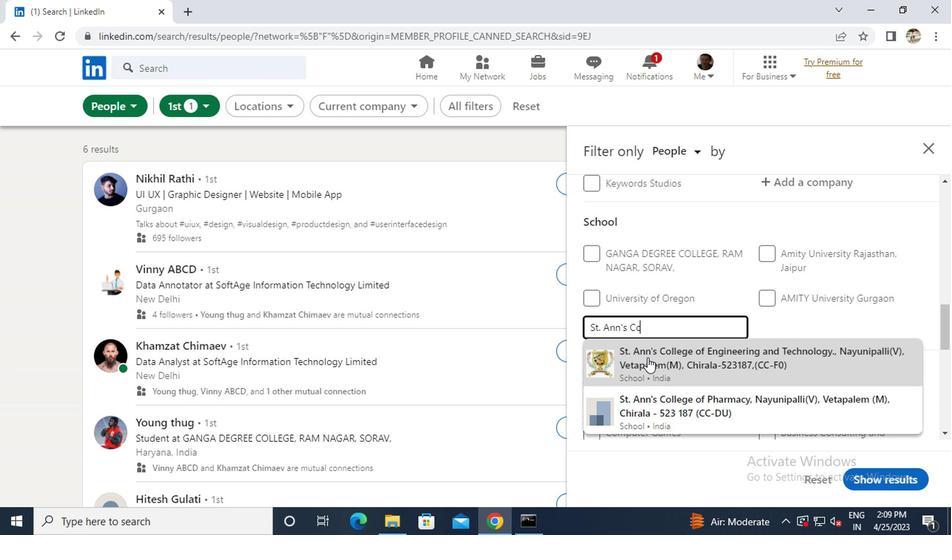 
Action: Mouse pressed left at (646, 353)
Screenshot: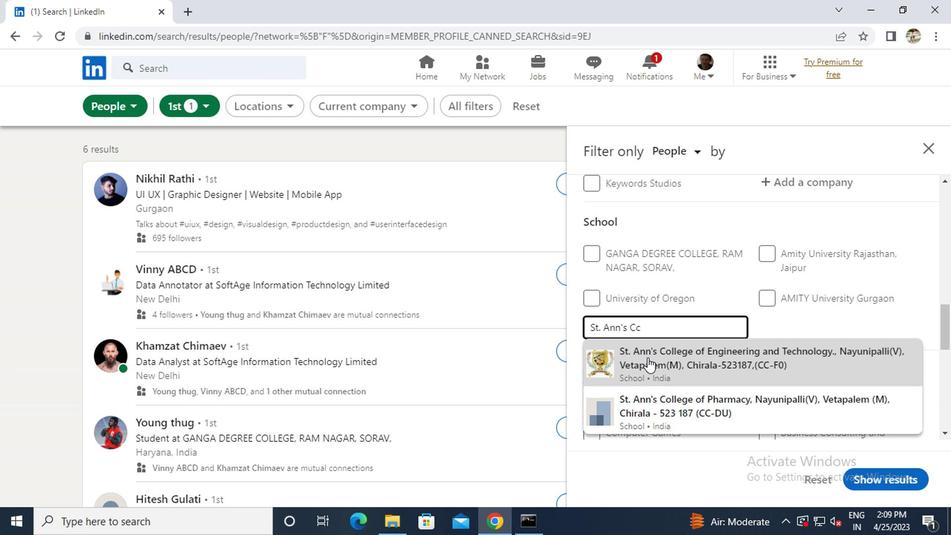 
Action: Mouse scrolled (646, 352) with delta (0, 0)
Screenshot: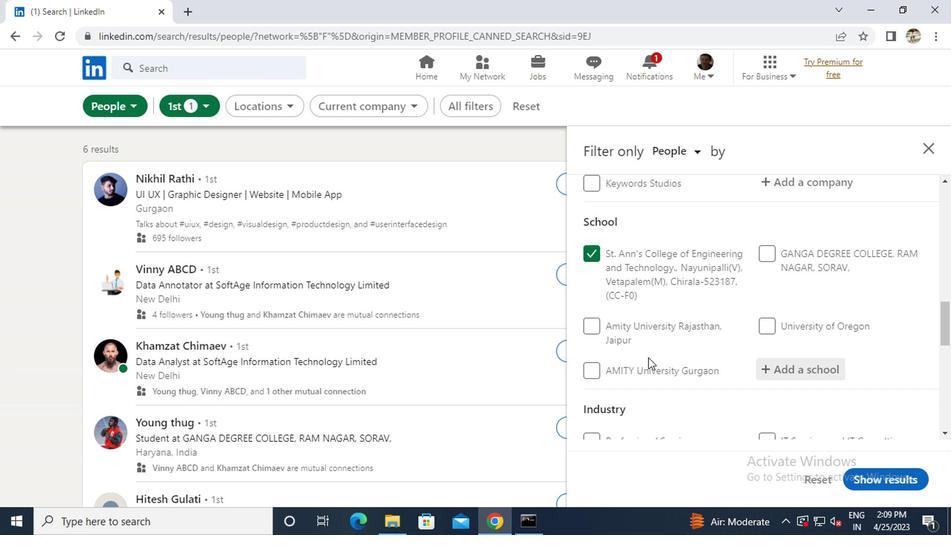 
Action: Mouse moved to (647, 350)
Screenshot: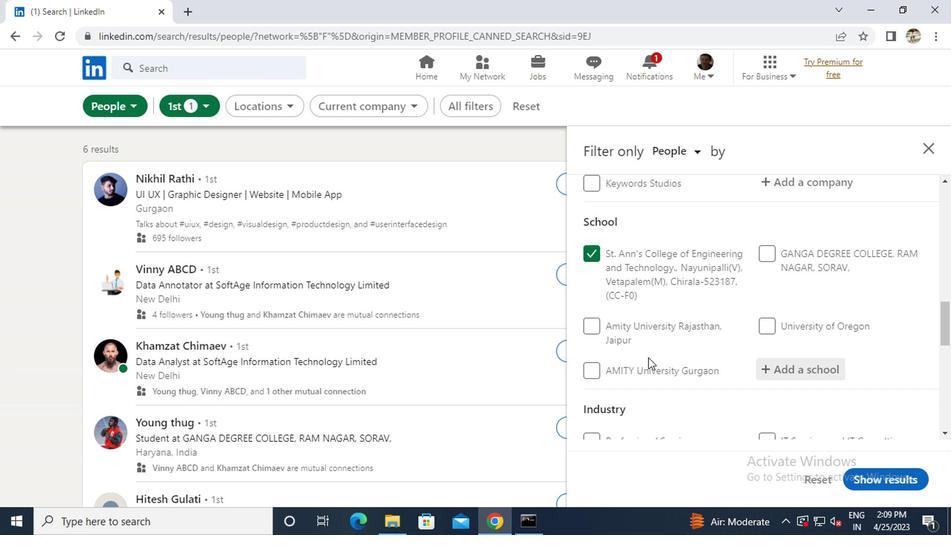 
Action: Mouse scrolled (647, 349) with delta (0, 0)
Screenshot: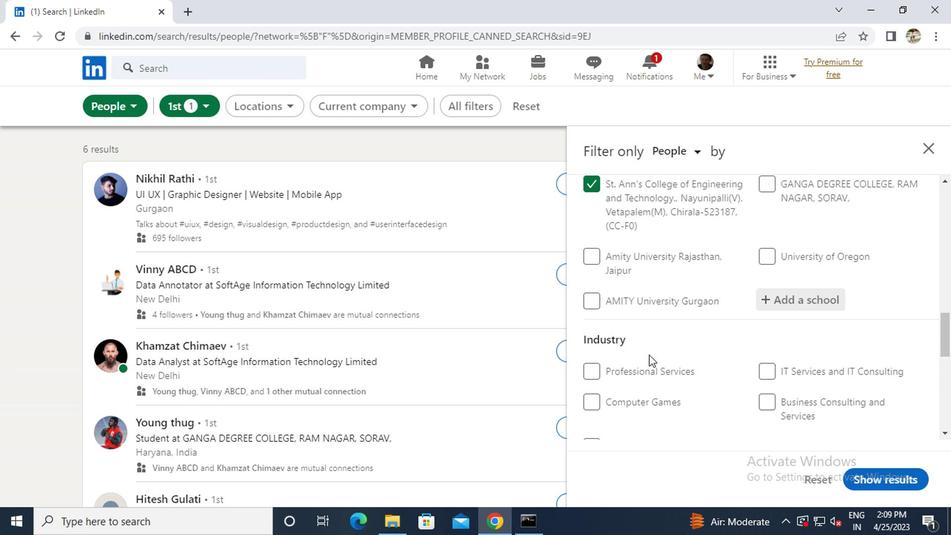 
Action: Mouse scrolled (647, 349) with delta (0, 0)
Screenshot: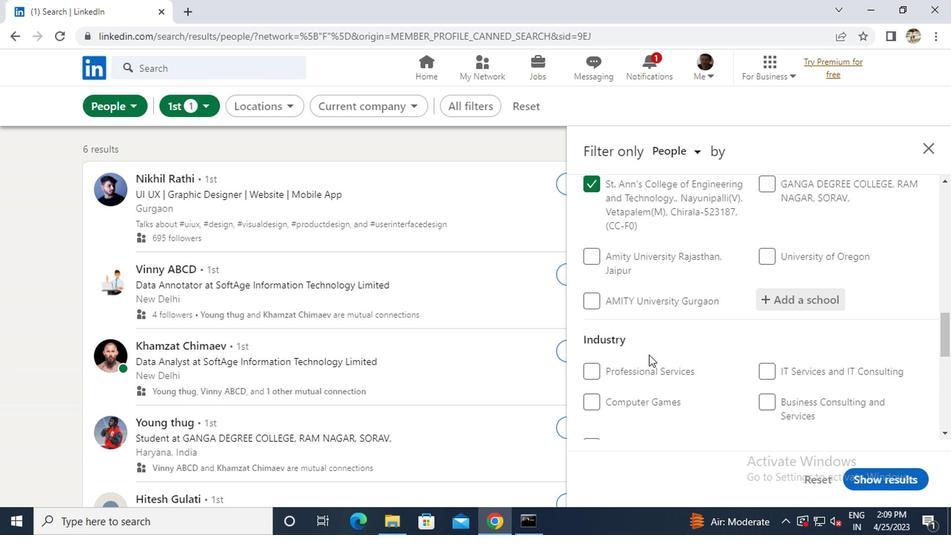 
Action: Mouse moved to (802, 305)
Screenshot: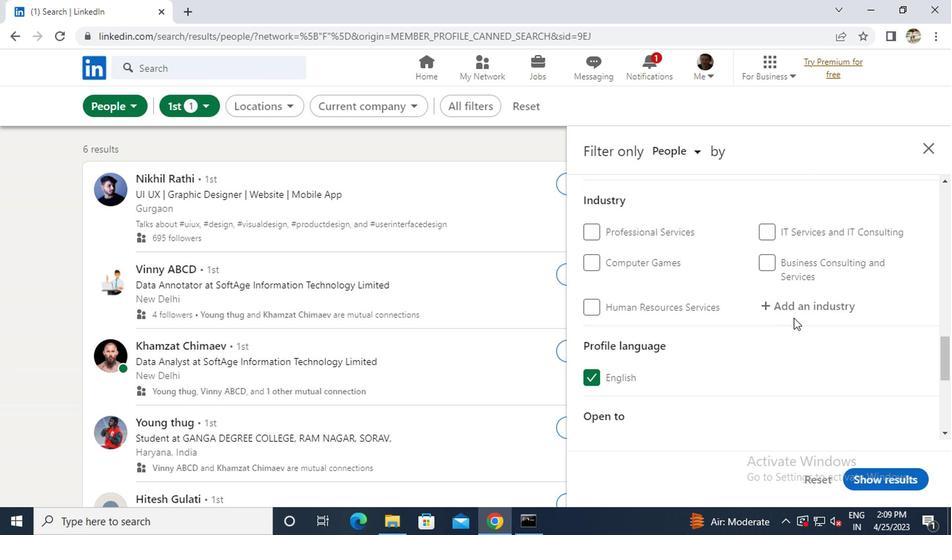 
Action: Mouse pressed left at (802, 305)
Screenshot: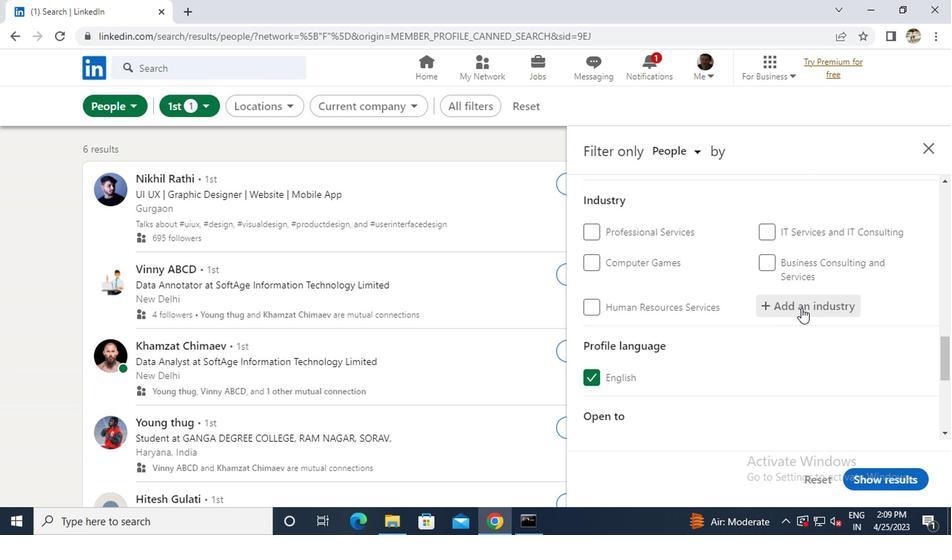 
Action: Key pressed <Key.caps_lock>C<Key.caps_lock>ON
Screenshot: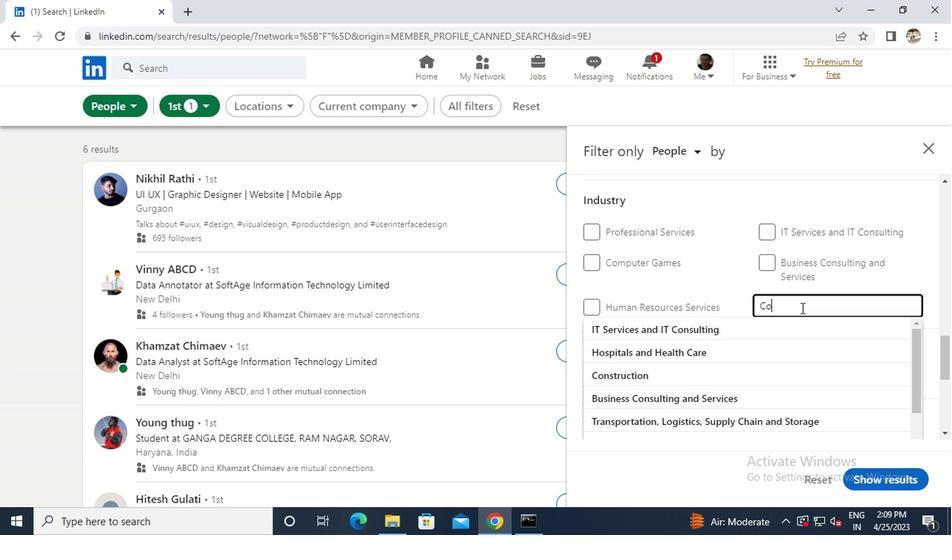 
Action: Mouse moved to (773, 307)
Screenshot: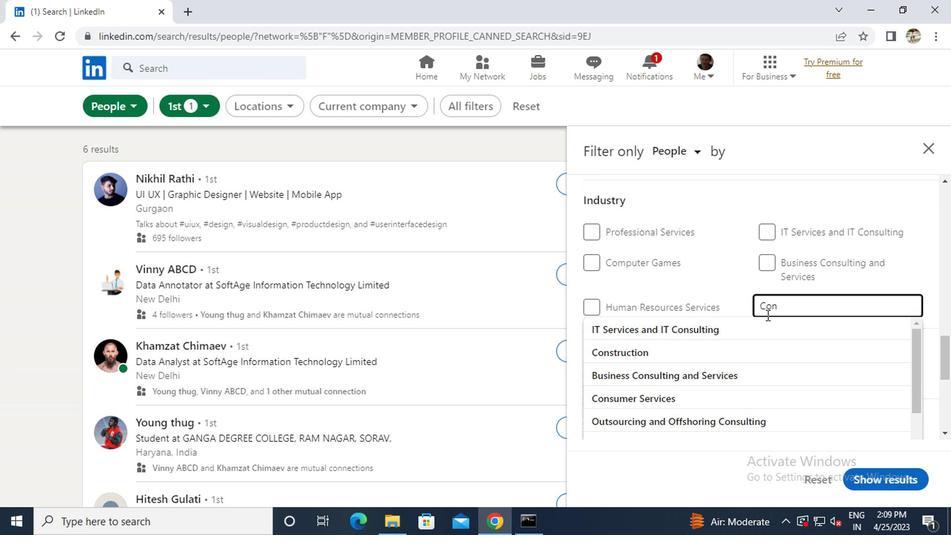 
Action: Key pressed SERV
Screenshot: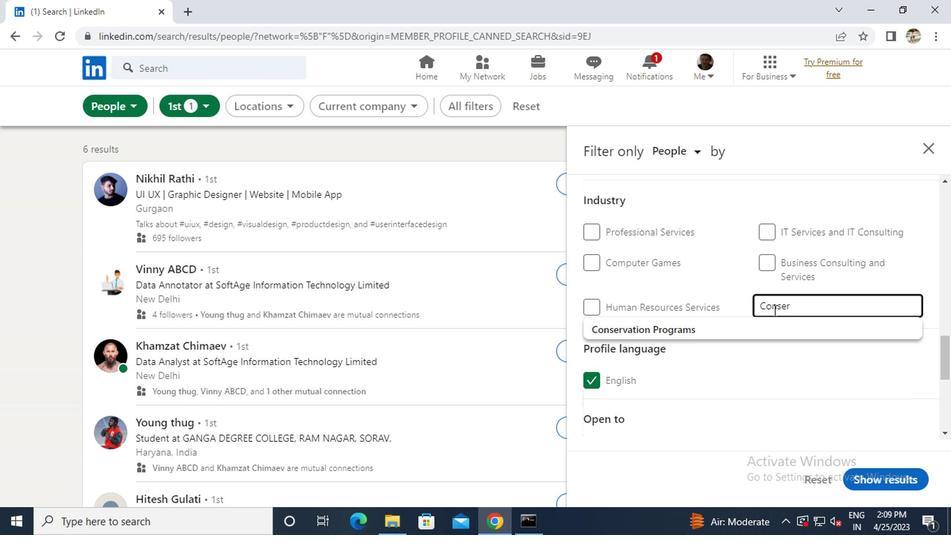 
Action: Mouse moved to (707, 322)
Screenshot: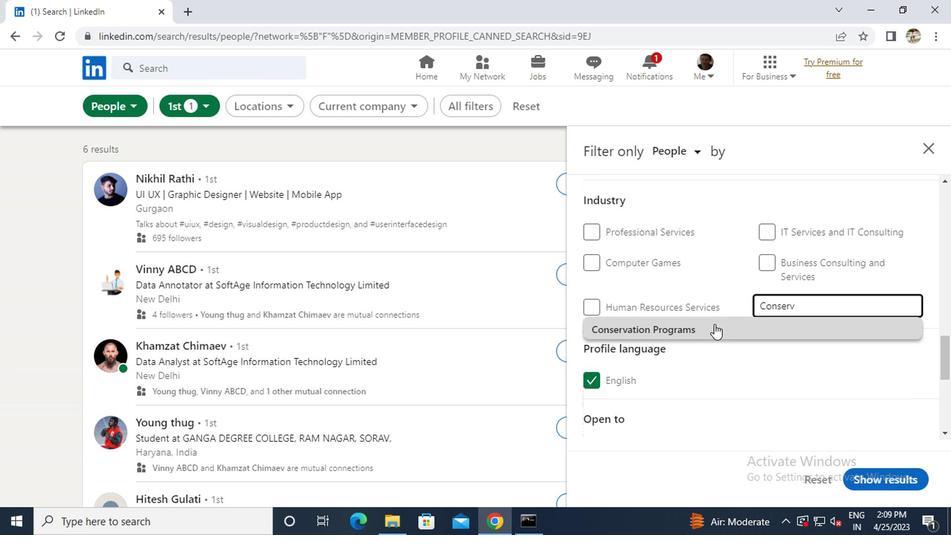 
Action: Mouse pressed left at (707, 322)
Screenshot: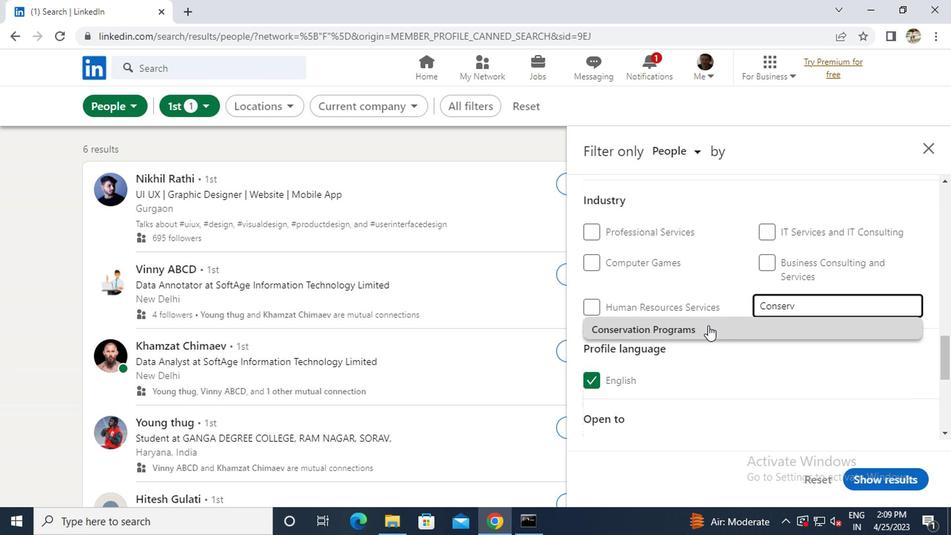 
Action: Mouse scrolled (707, 321) with delta (0, 0)
Screenshot: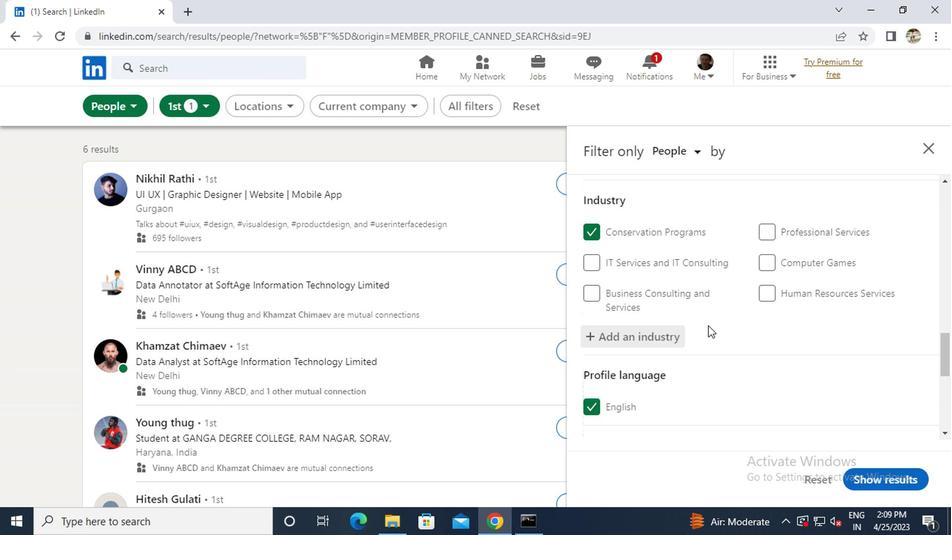 
Action: Mouse scrolled (707, 321) with delta (0, 0)
Screenshot: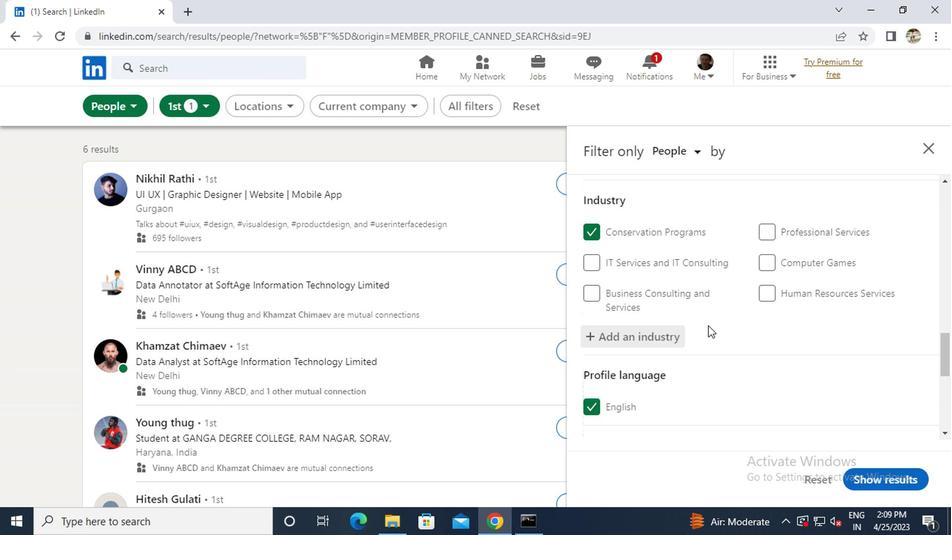 
Action: Mouse scrolled (707, 321) with delta (0, 0)
Screenshot: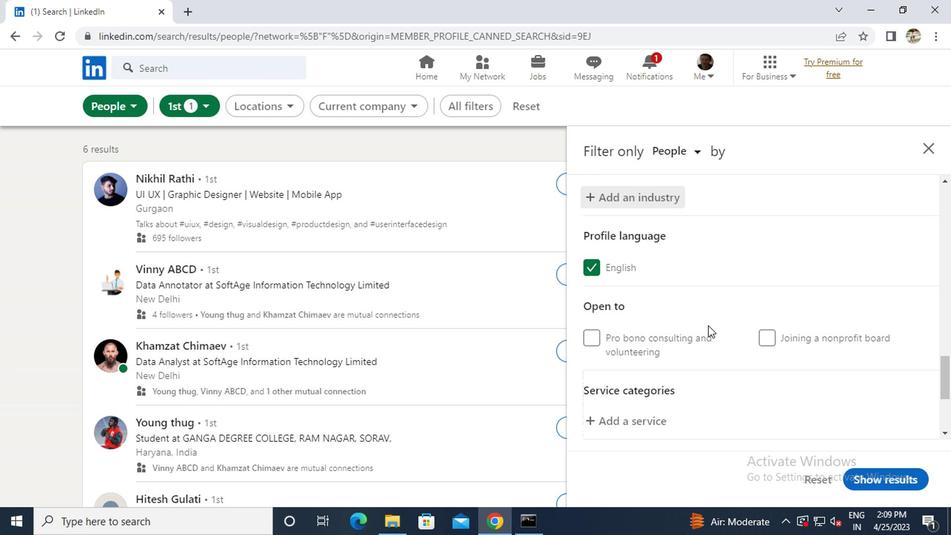 
Action: Mouse moved to (655, 343)
Screenshot: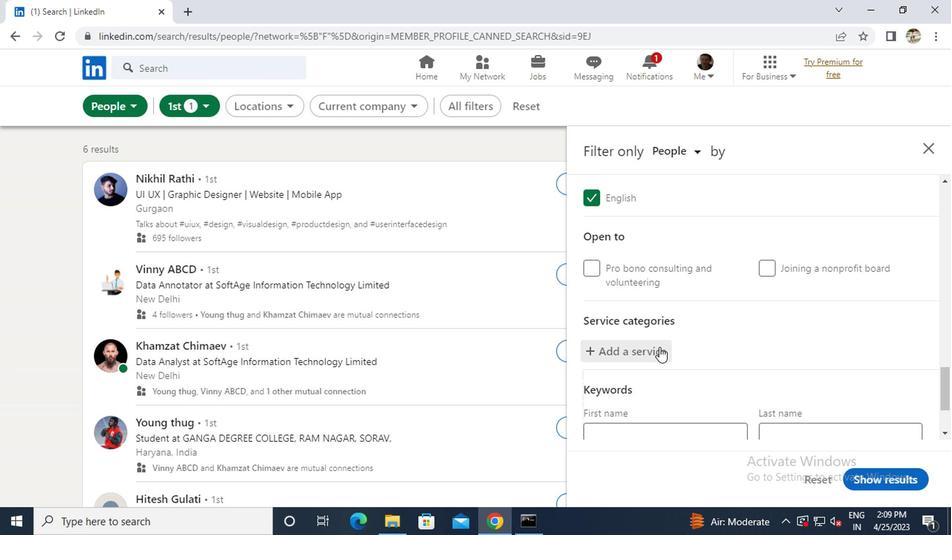 
Action: Mouse pressed left at (655, 343)
Screenshot: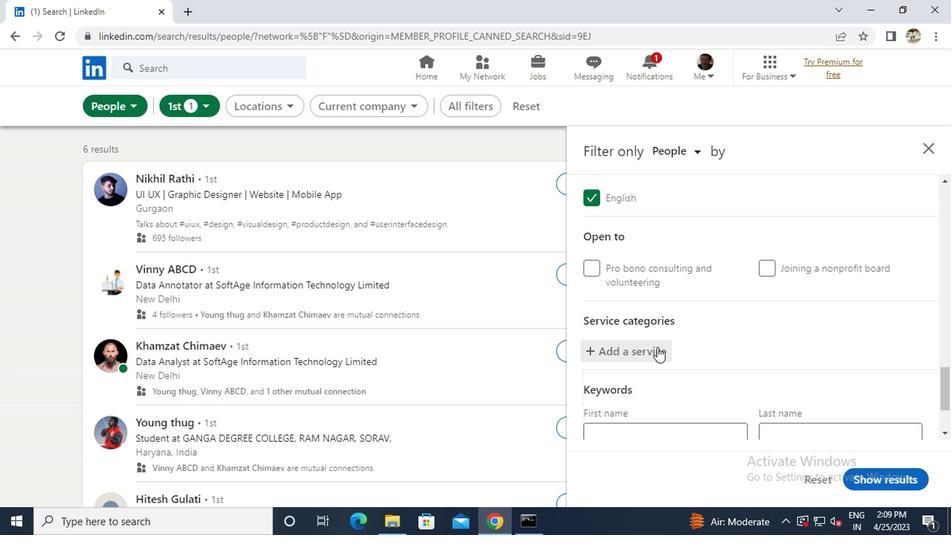
Action: Key pressed <Key.caps_lock>C<Key.caps_lock>YBER
Screenshot: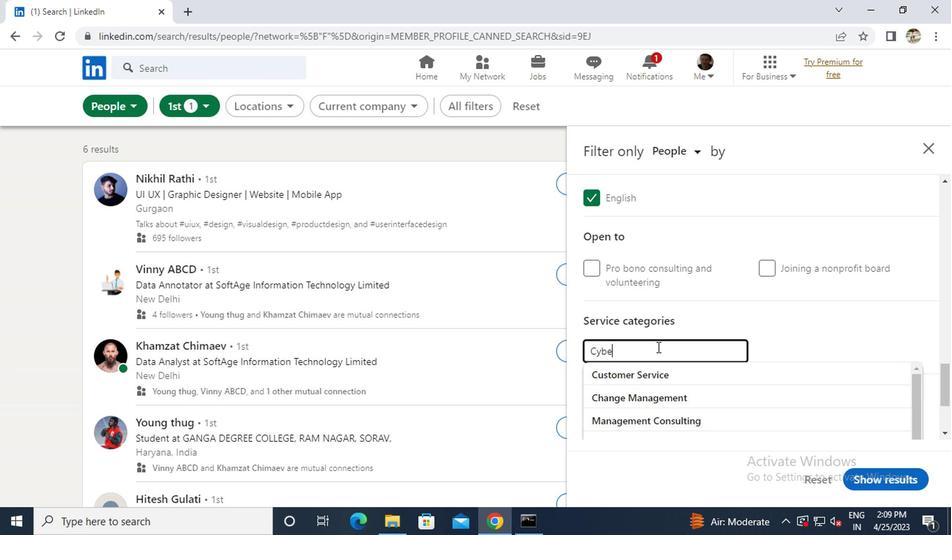 
Action: Mouse moved to (653, 368)
Screenshot: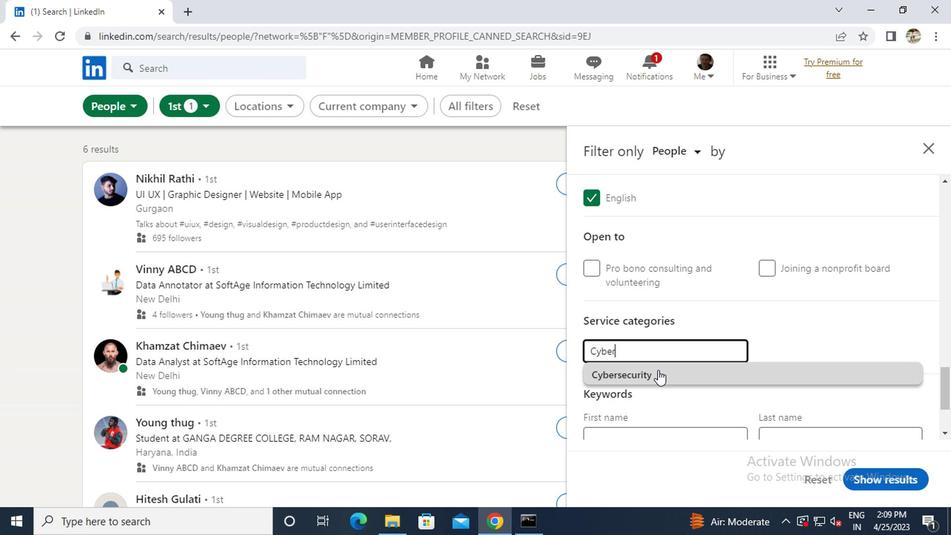 
Action: Mouse pressed left at (653, 368)
Screenshot: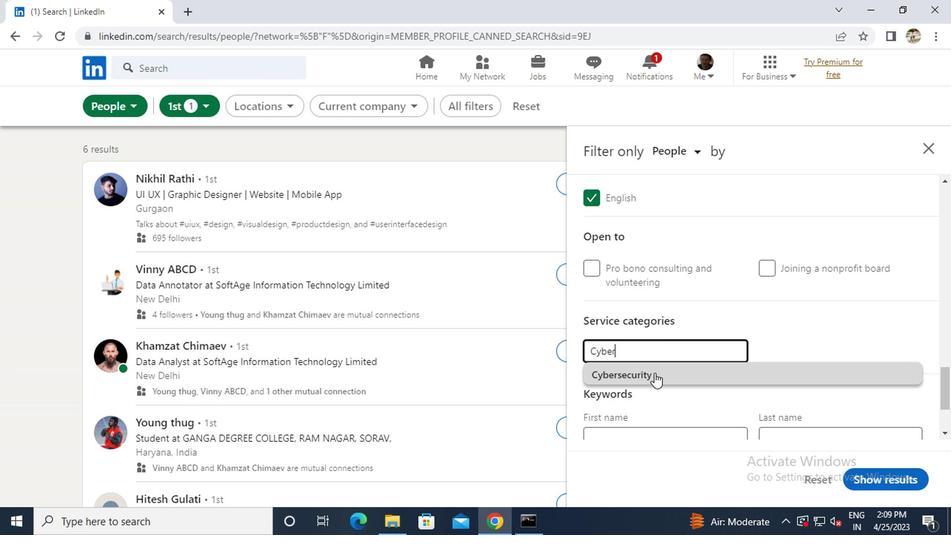 
Action: Mouse scrolled (653, 367) with delta (0, 0)
Screenshot: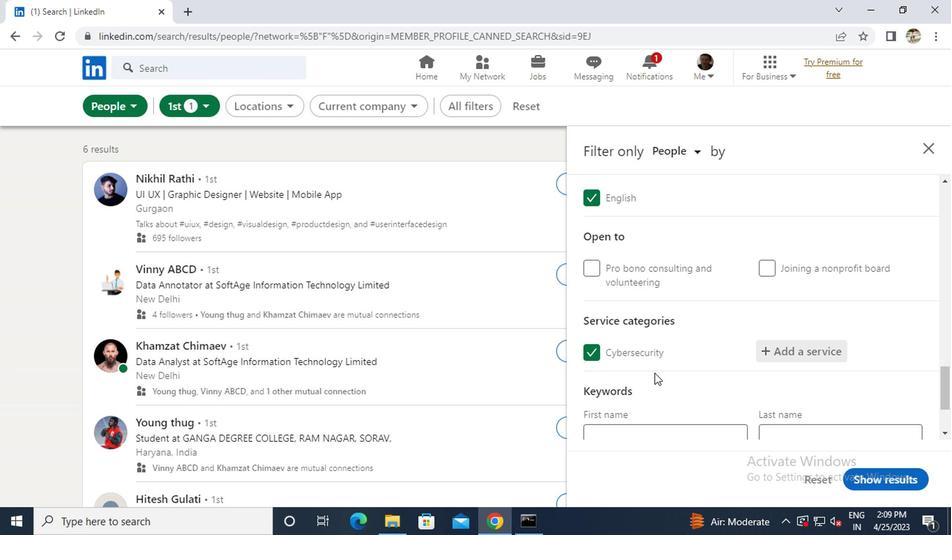 
Action: Mouse scrolled (653, 367) with delta (0, 0)
Screenshot: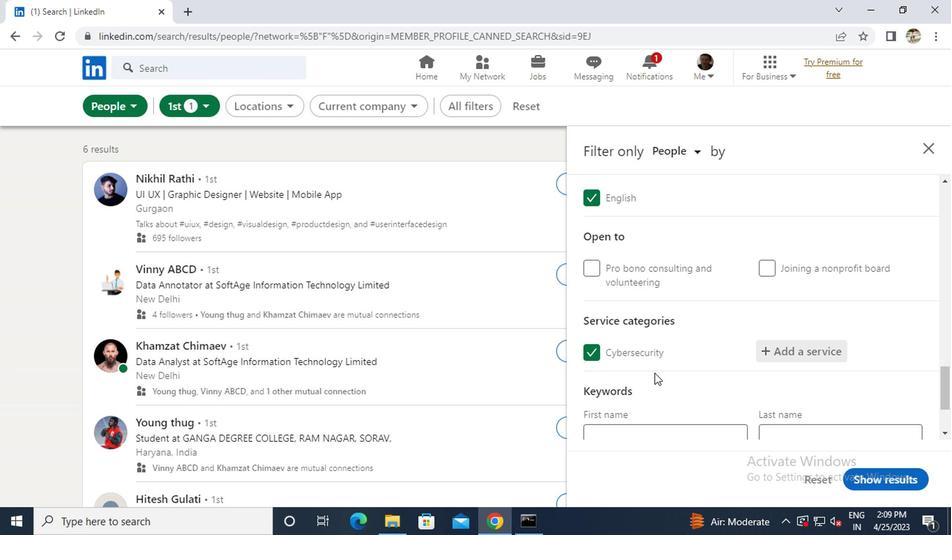 
Action: Mouse moved to (652, 368)
Screenshot: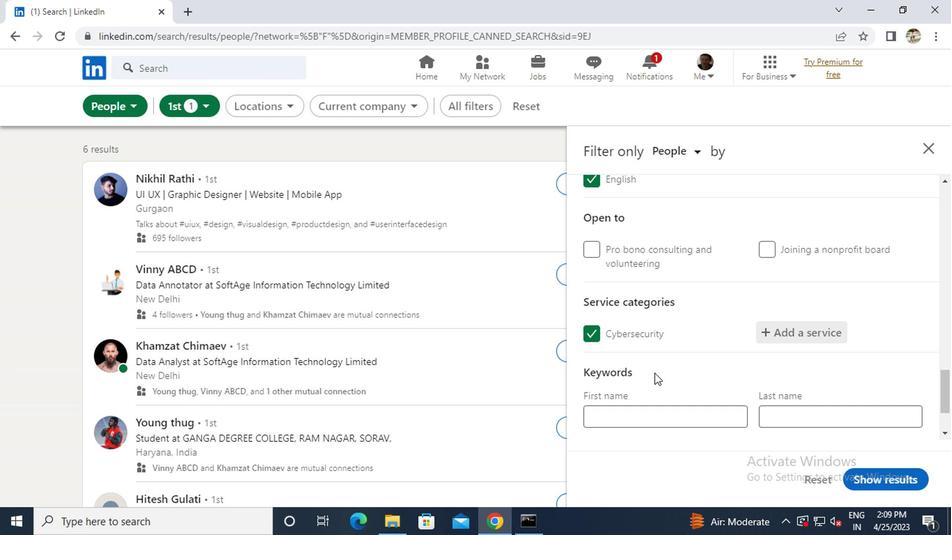 
Action: Mouse scrolled (652, 367) with delta (0, 0)
Screenshot: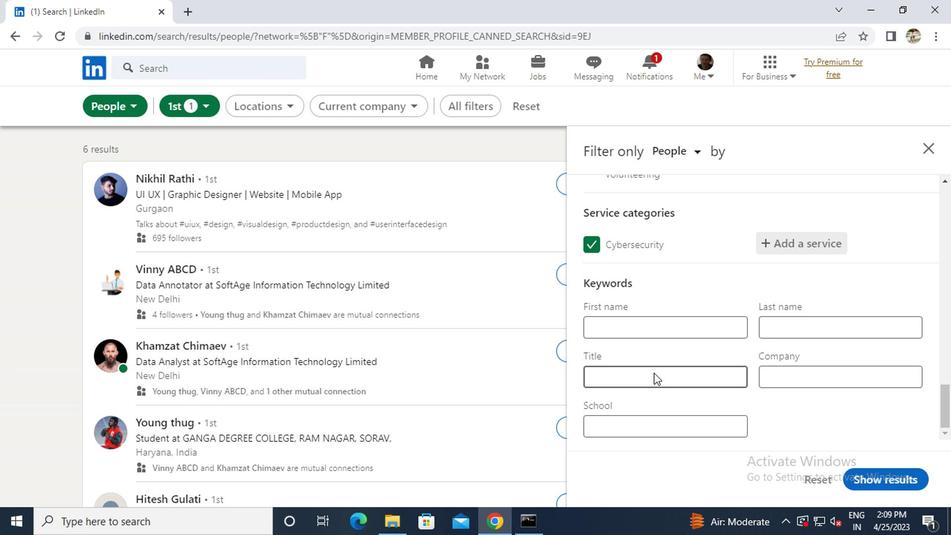 
Action: Mouse moved to (648, 366)
Screenshot: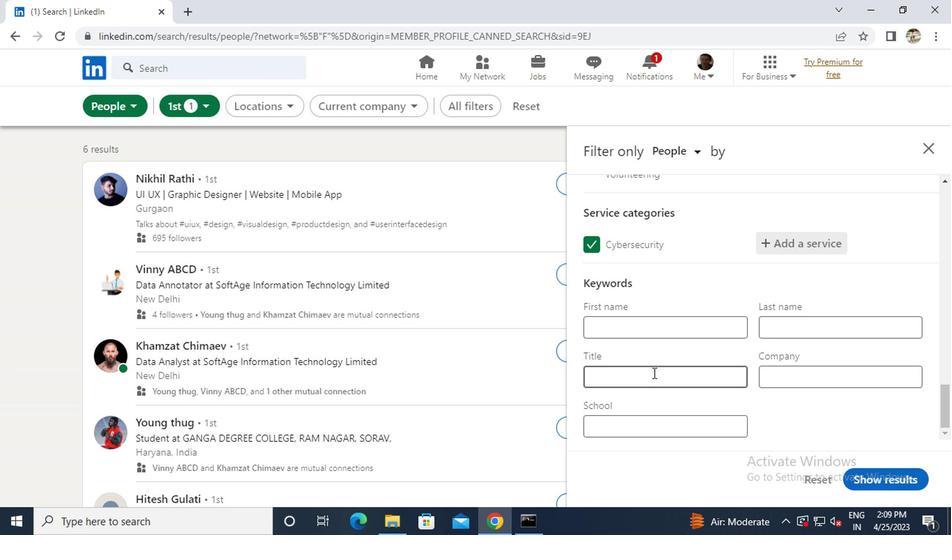 
Action: Mouse pressed left at (648, 366)
Screenshot: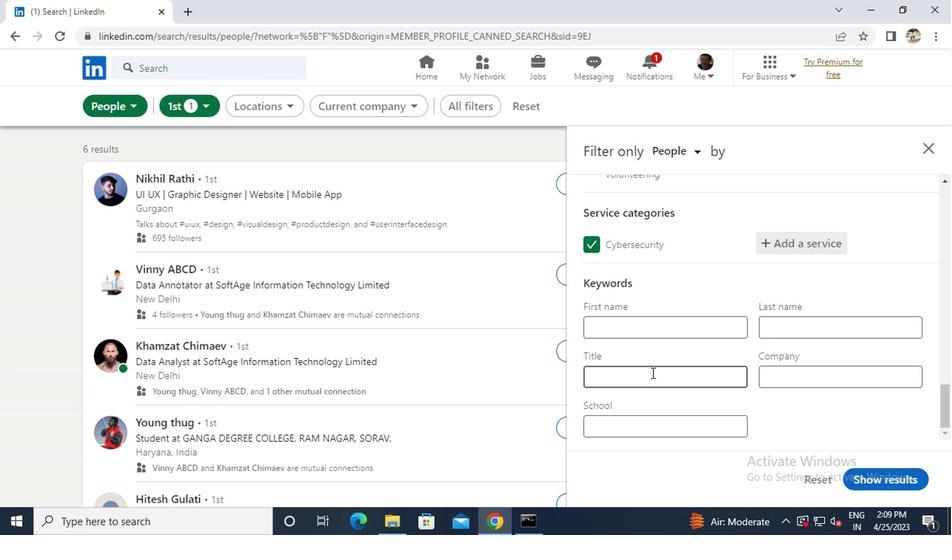 
Action: Key pressed <Key.caps_lock>P<Key.caps_lock>LUMBER
Screenshot: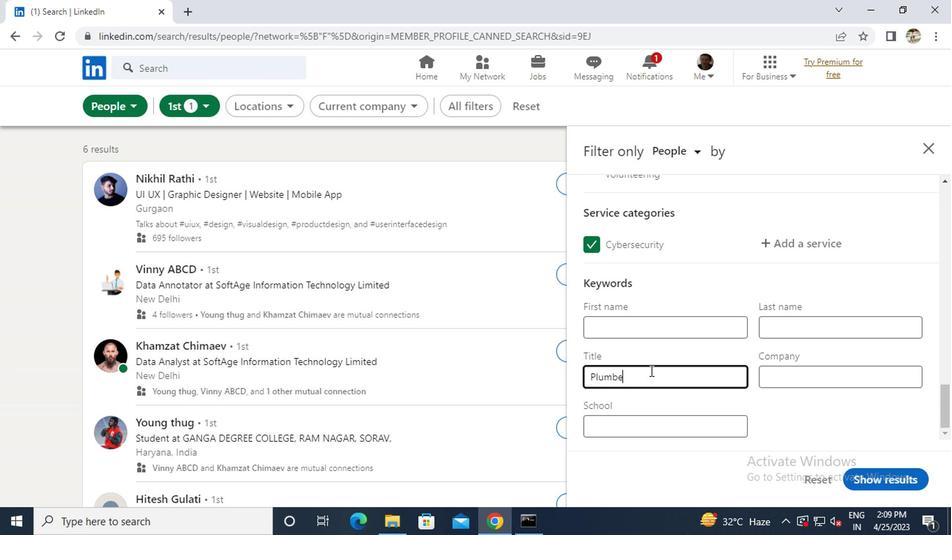 
Action: Mouse moved to (869, 469)
Screenshot: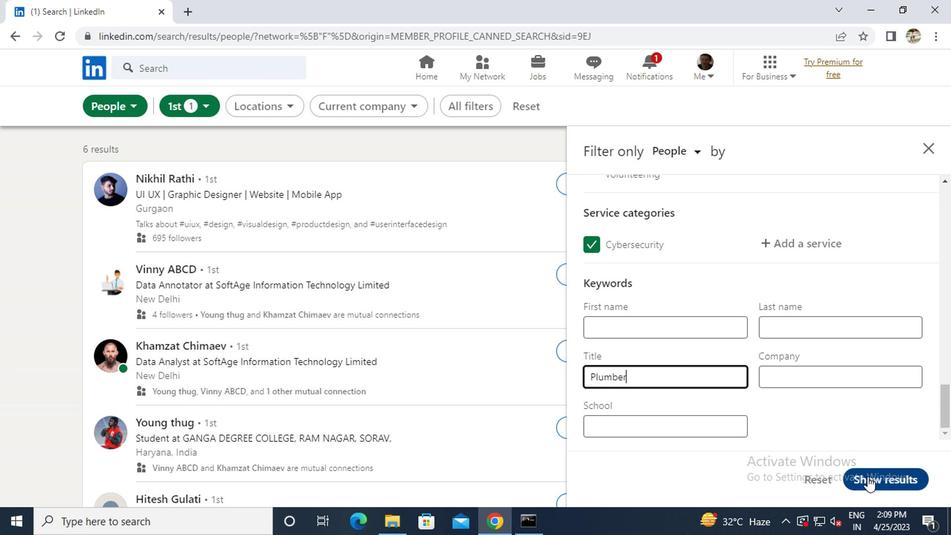 
Action: Mouse pressed left at (869, 469)
Screenshot: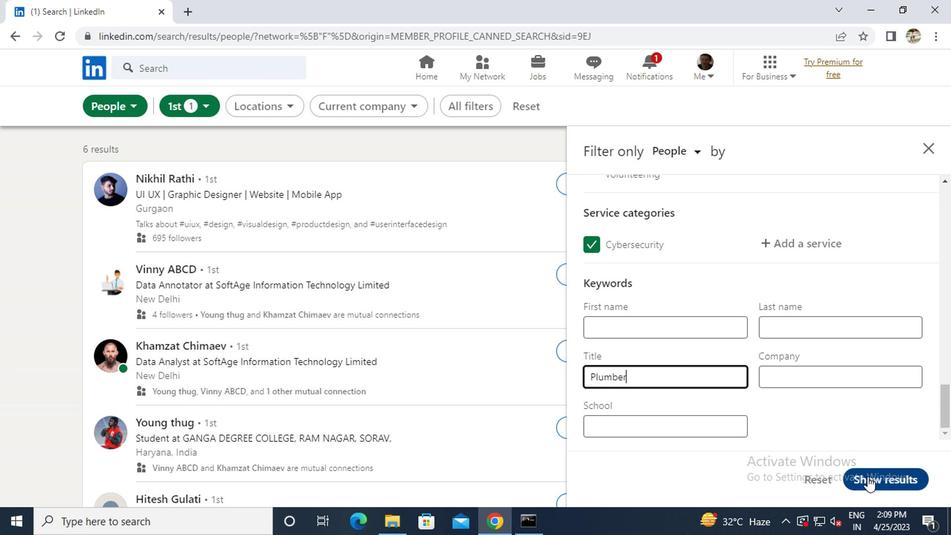 
Action: Mouse moved to (869, 468)
Screenshot: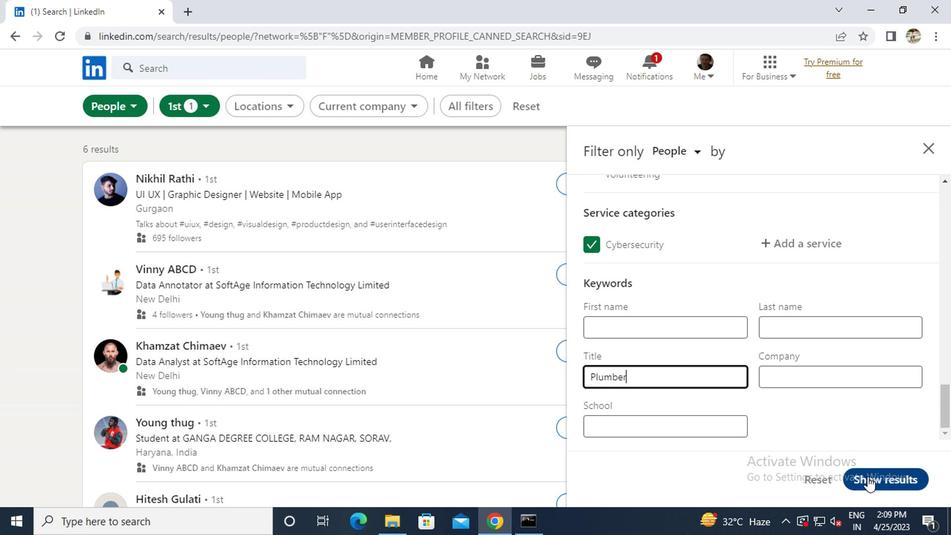 
